 Task: Find a guest house in Zaghouan, Tunisia, for one guest from August 15 to August 20, with a price range of ₹5000 to ₹10000, and enable self check-in.
Action: Mouse moved to (490, 123)
Screenshot: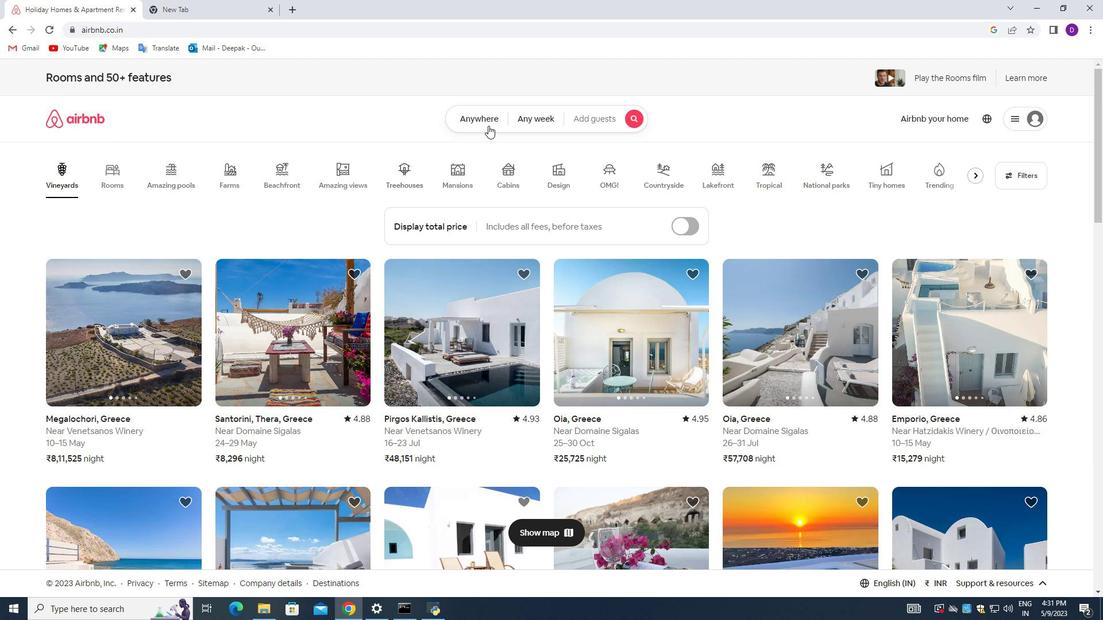 
Action: Mouse pressed left at (490, 123)
Screenshot: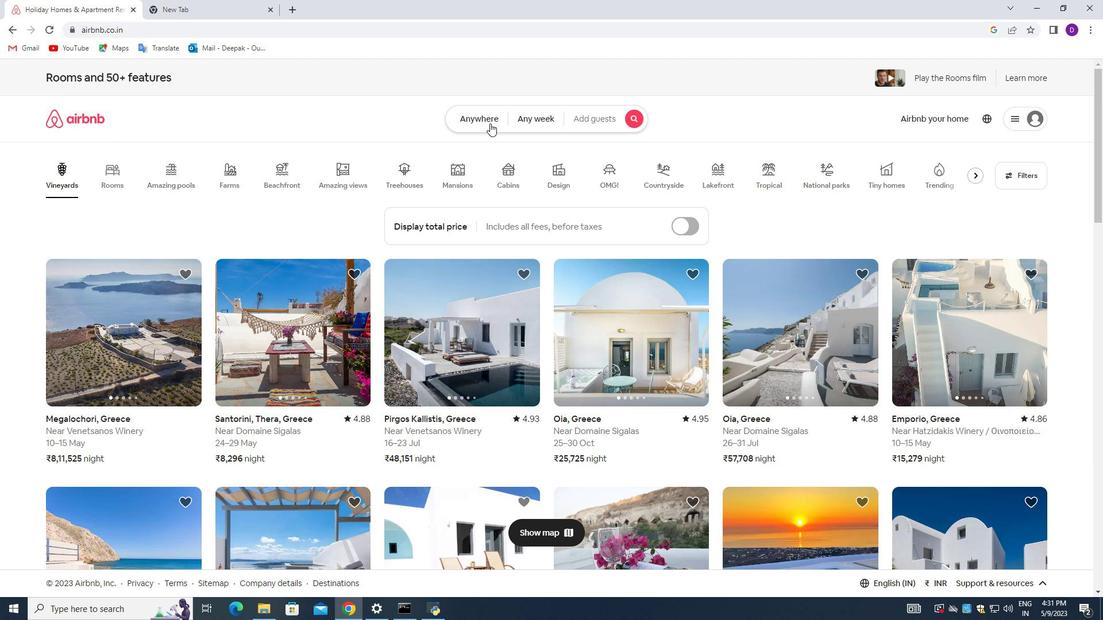 
Action: Mouse moved to (363, 167)
Screenshot: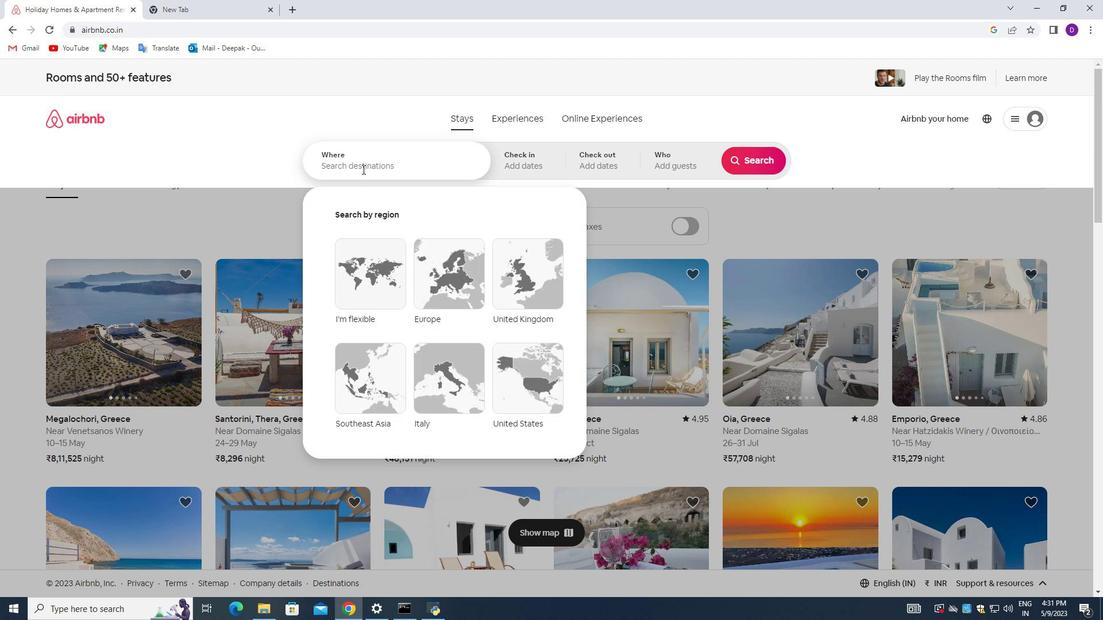 
Action: Mouse pressed left at (363, 167)
Screenshot: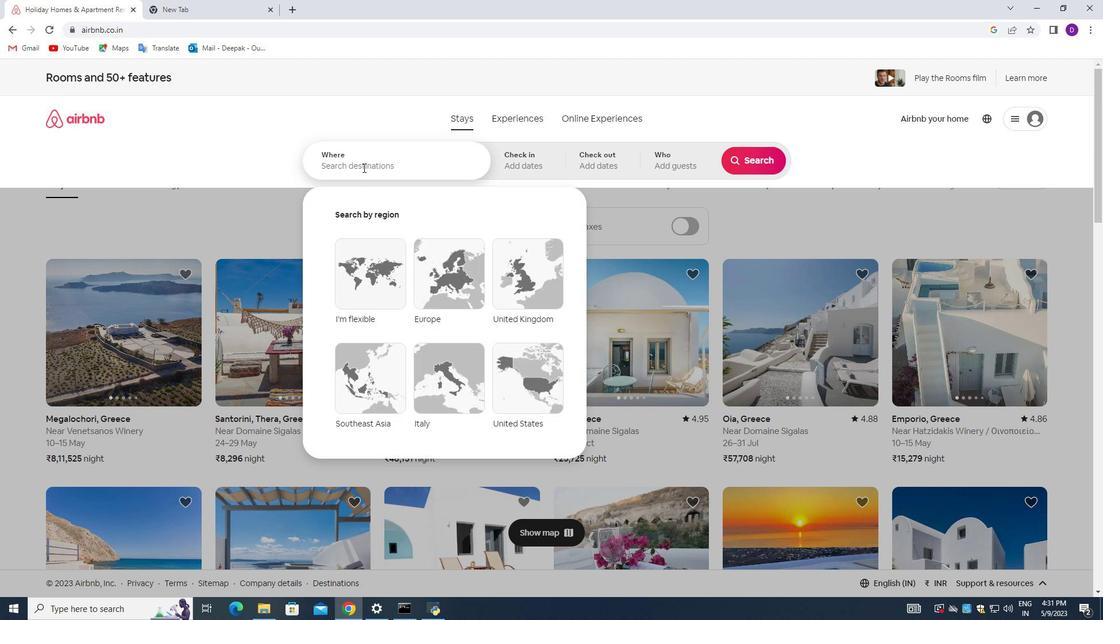 
Action: Key pressed <Key.shift>Zaghouan,<Key.shift>Tunisia<Key.enter>
Screenshot: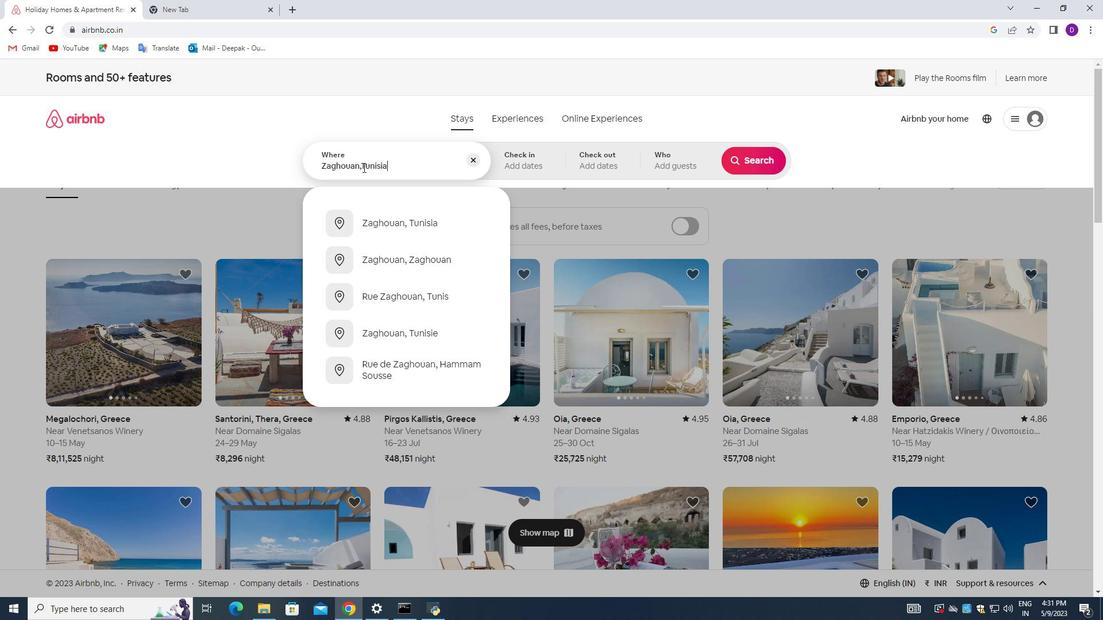 
Action: Mouse moved to (749, 251)
Screenshot: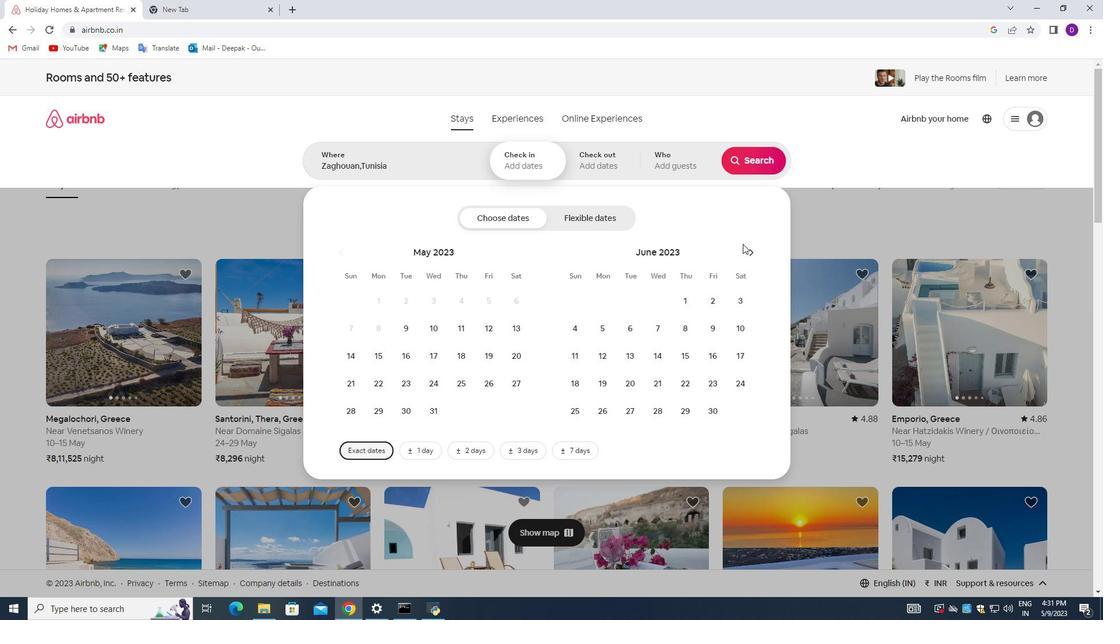 
Action: Mouse pressed left at (749, 251)
Screenshot: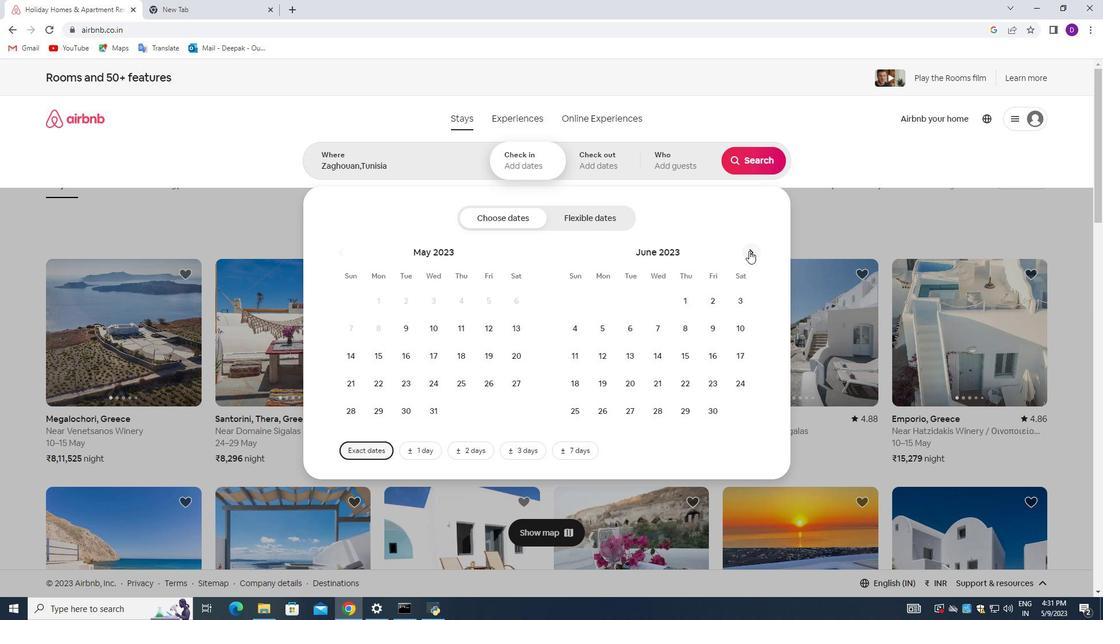 
Action: Mouse pressed left at (749, 251)
Screenshot: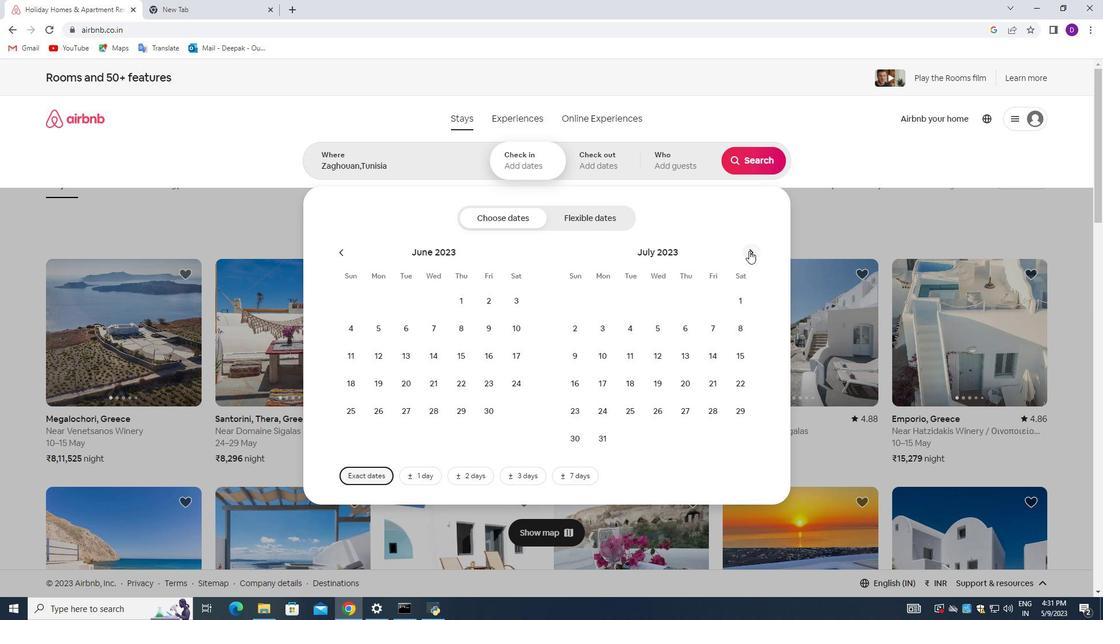 
Action: Mouse moved to (628, 364)
Screenshot: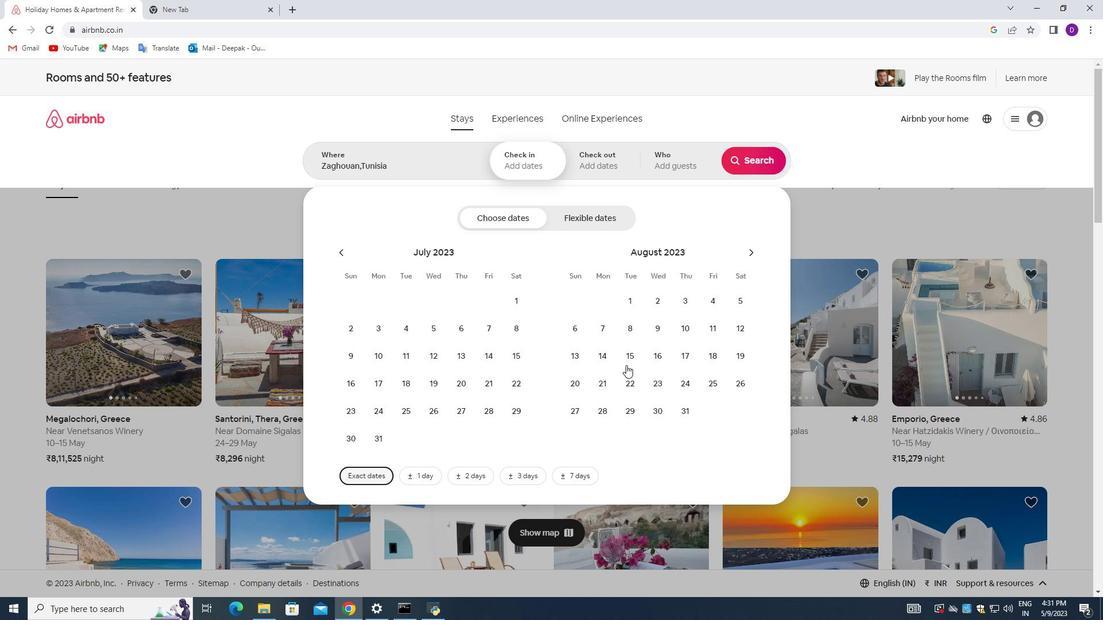 
Action: Mouse pressed left at (628, 364)
Screenshot: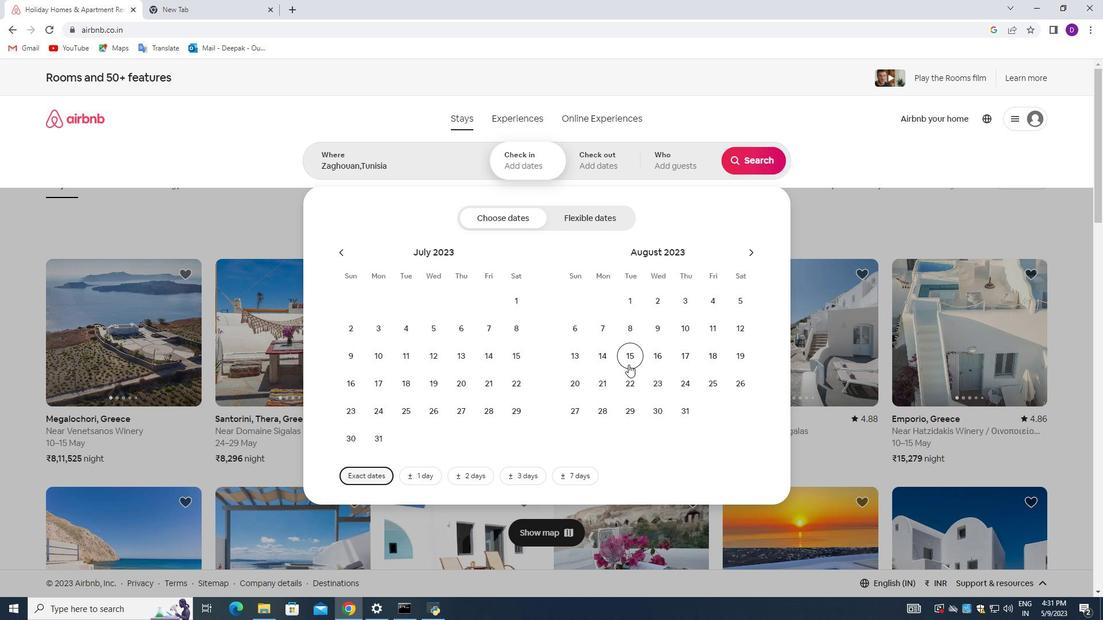 
Action: Mouse moved to (567, 383)
Screenshot: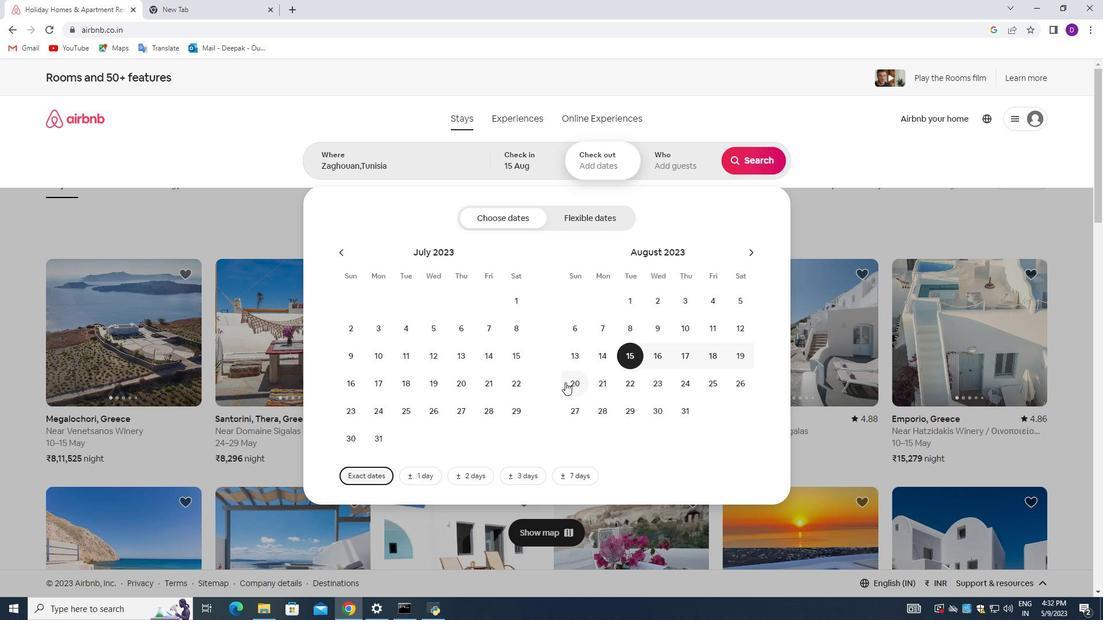 
Action: Mouse pressed left at (567, 383)
Screenshot: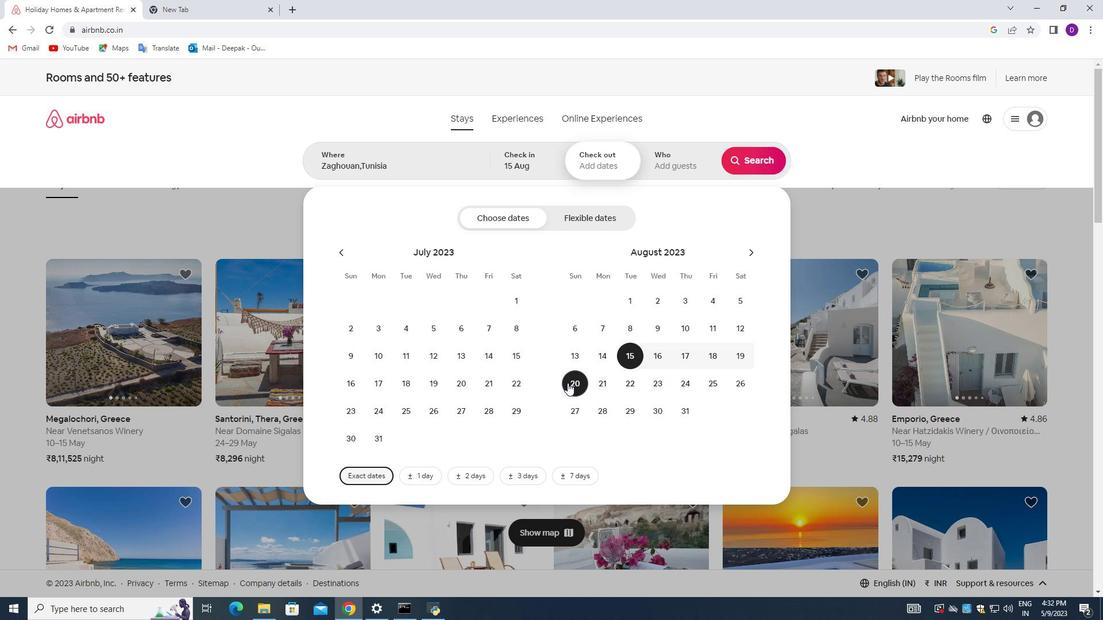 
Action: Mouse moved to (660, 167)
Screenshot: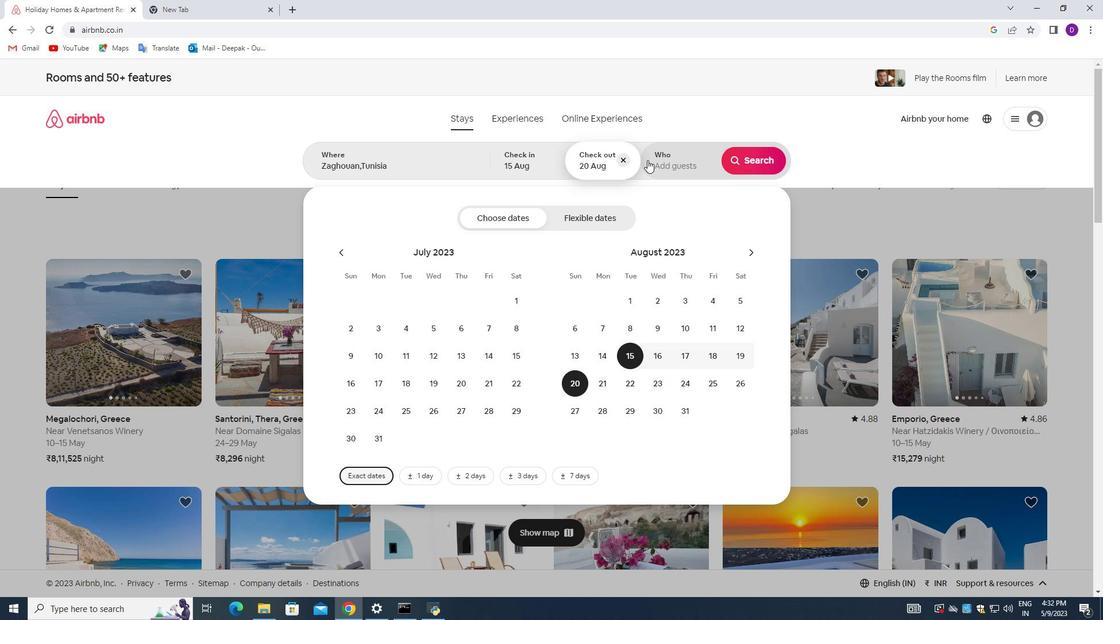 
Action: Mouse pressed left at (660, 167)
Screenshot: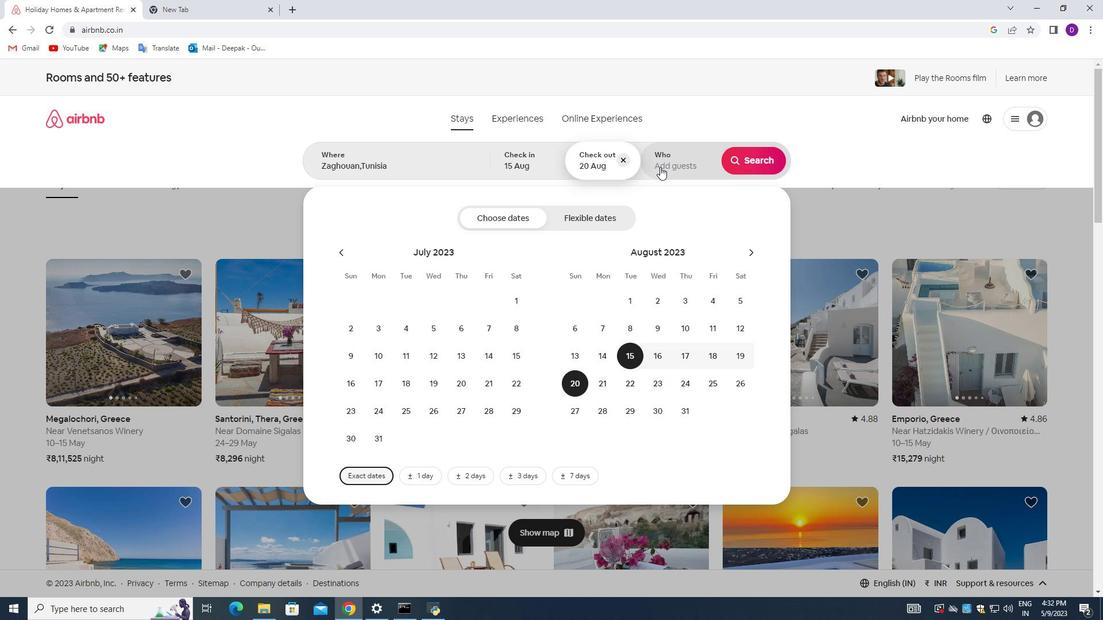 
Action: Mouse moved to (755, 229)
Screenshot: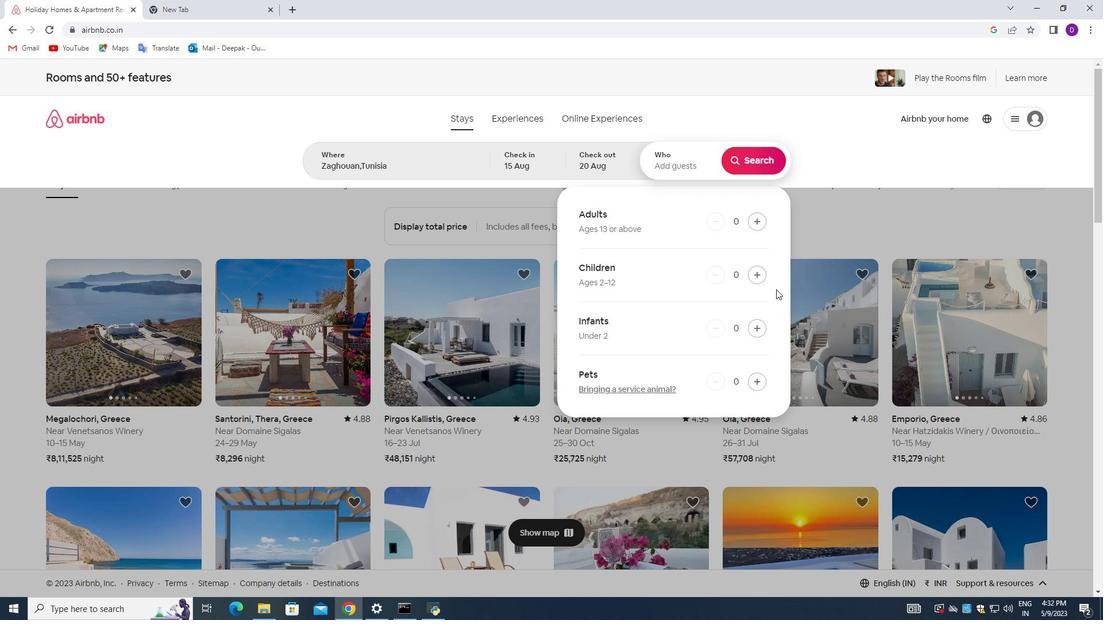 
Action: Mouse pressed left at (755, 229)
Screenshot: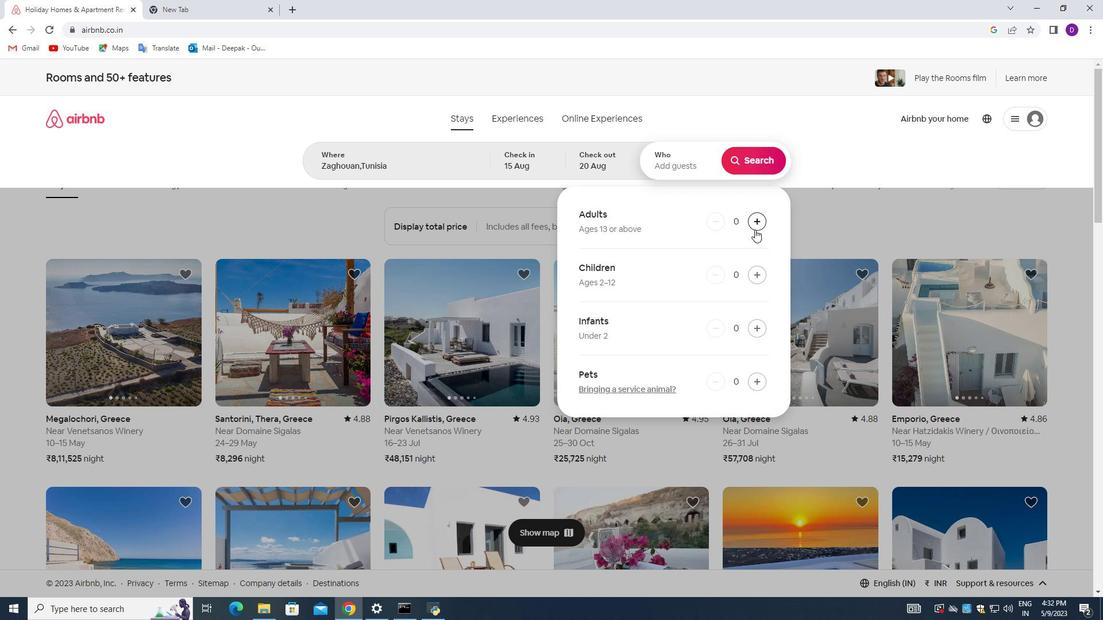 
Action: Mouse moved to (763, 155)
Screenshot: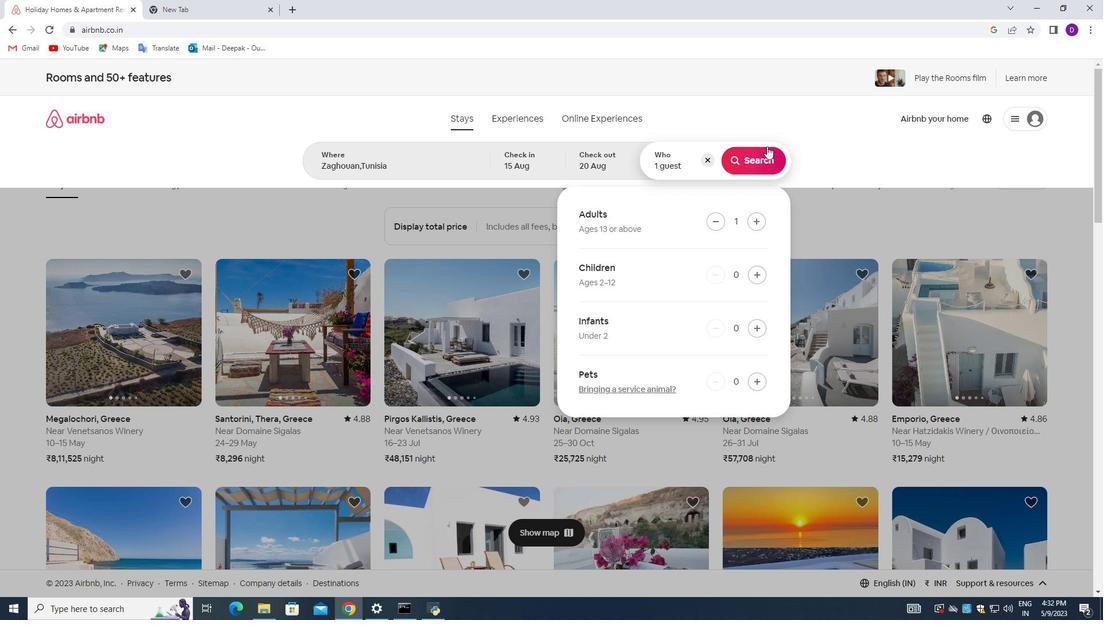 
Action: Mouse pressed left at (763, 155)
Screenshot: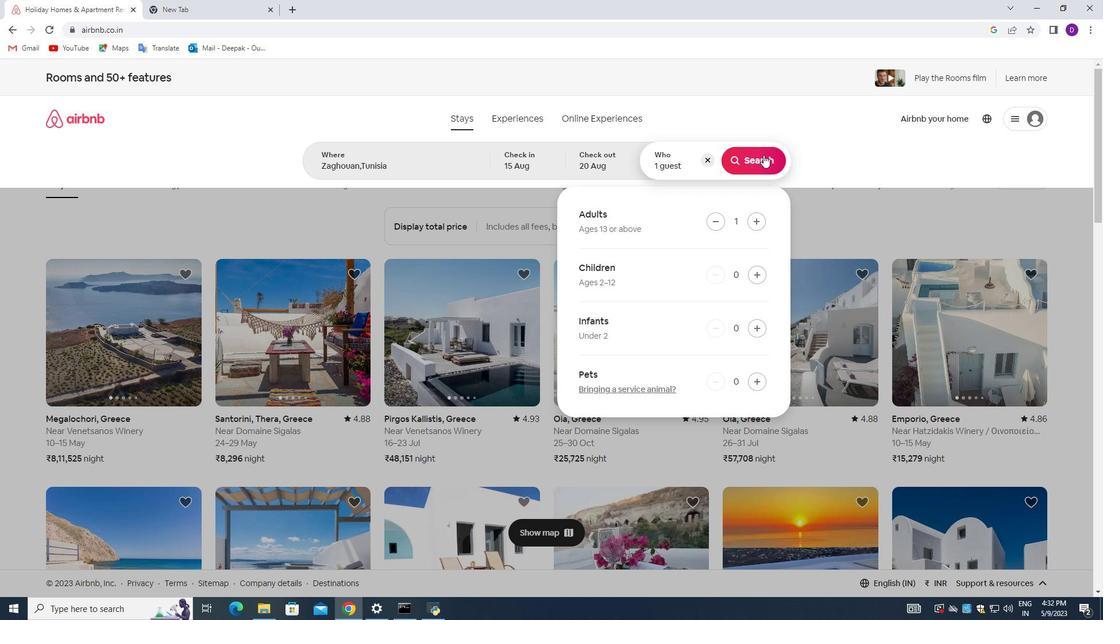 
Action: Mouse moved to (1051, 131)
Screenshot: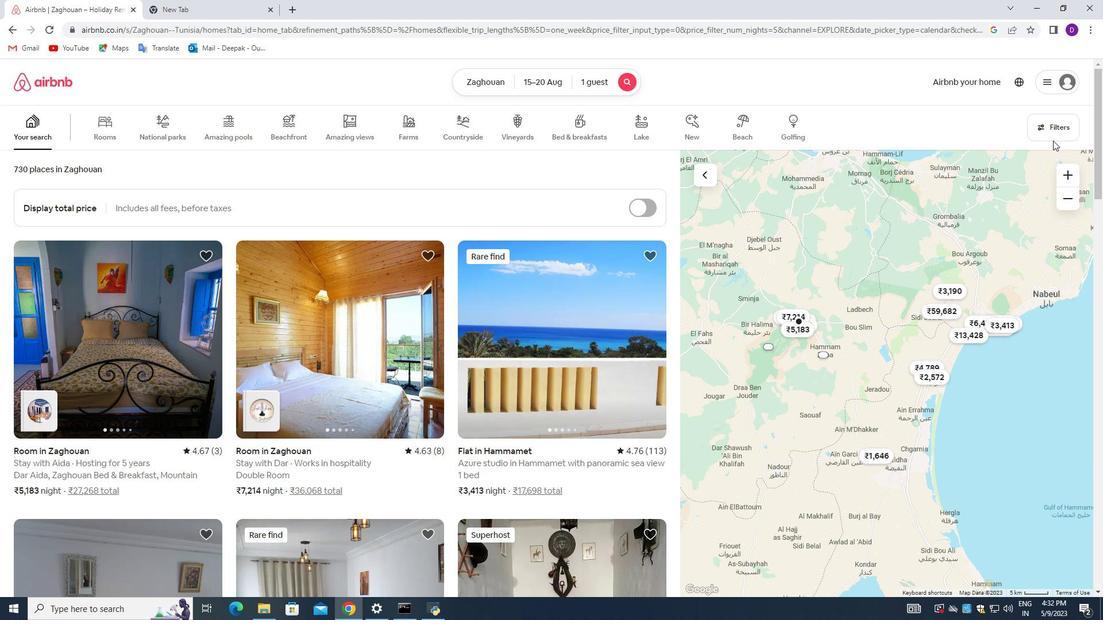 
Action: Mouse pressed left at (1051, 131)
Screenshot: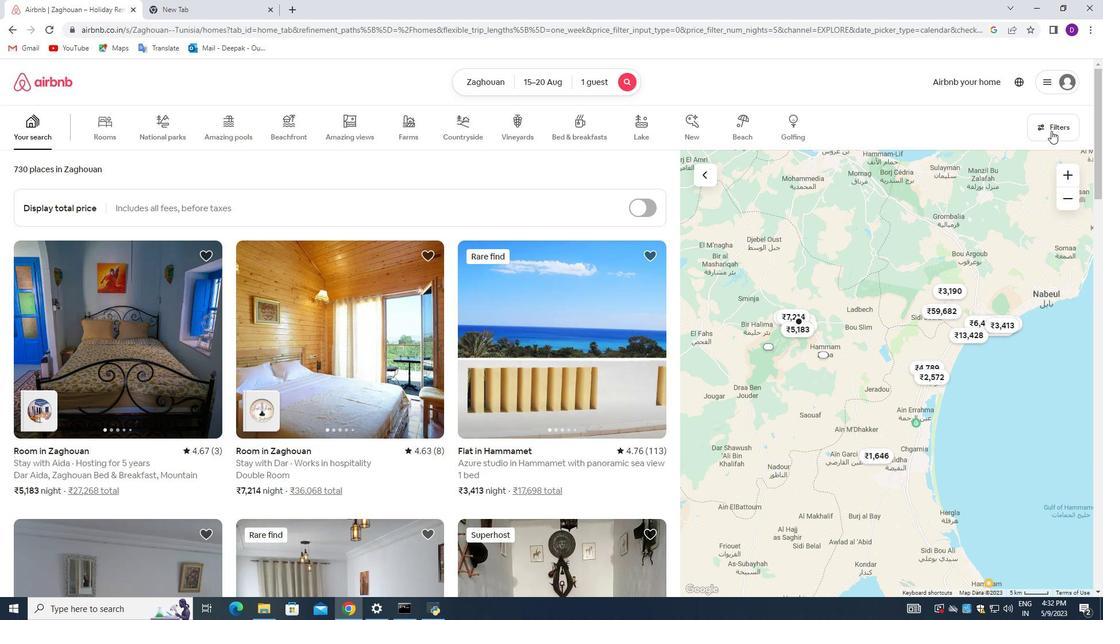 
Action: Mouse moved to (430, 409)
Screenshot: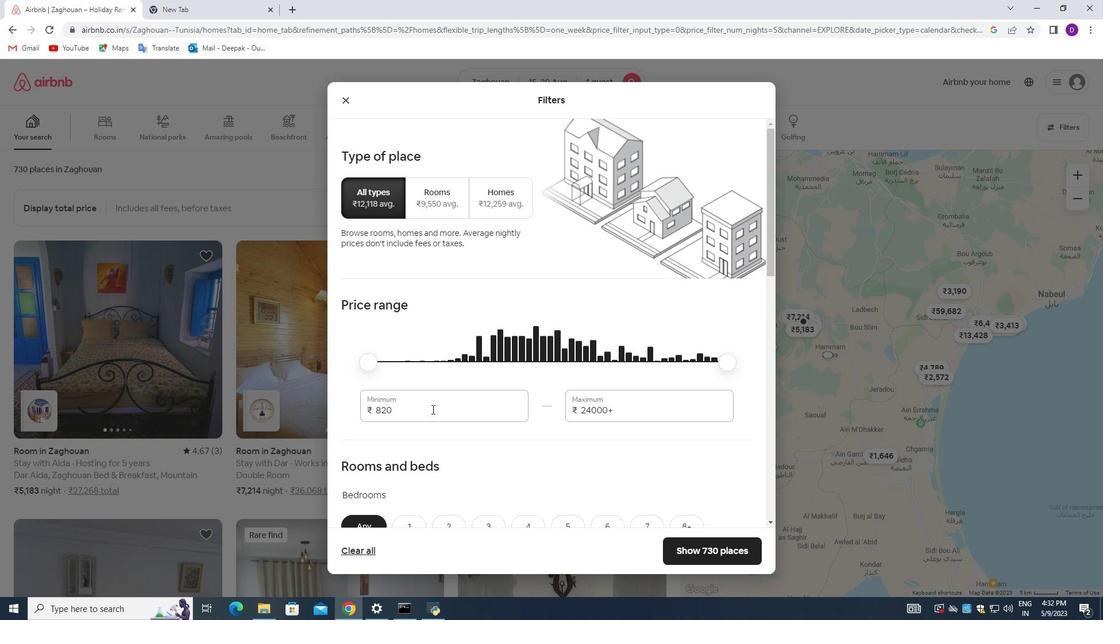 
Action: Mouse pressed left at (430, 409)
Screenshot: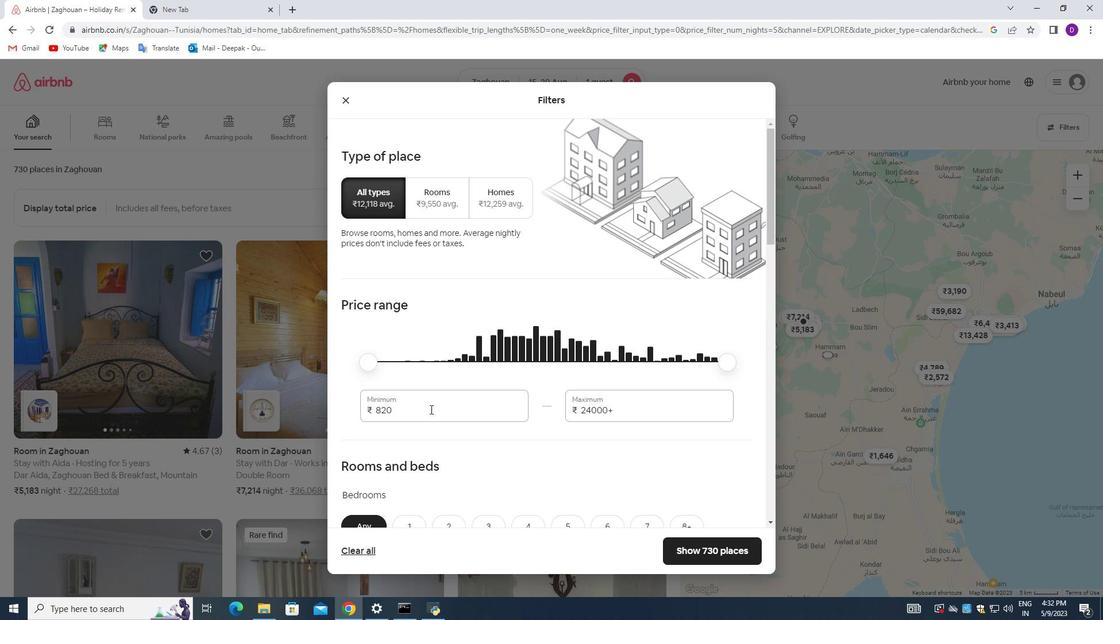 
Action: Mouse pressed left at (430, 409)
Screenshot: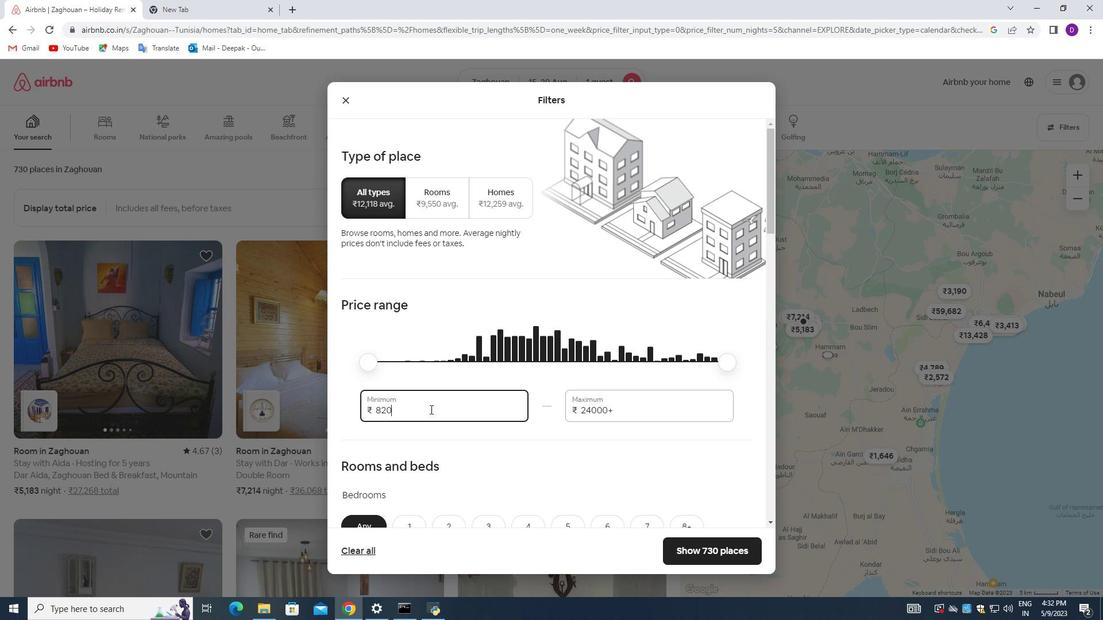 
Action: Key pressed <Key.backspace>5000<Key.tab>10000
Screenshot: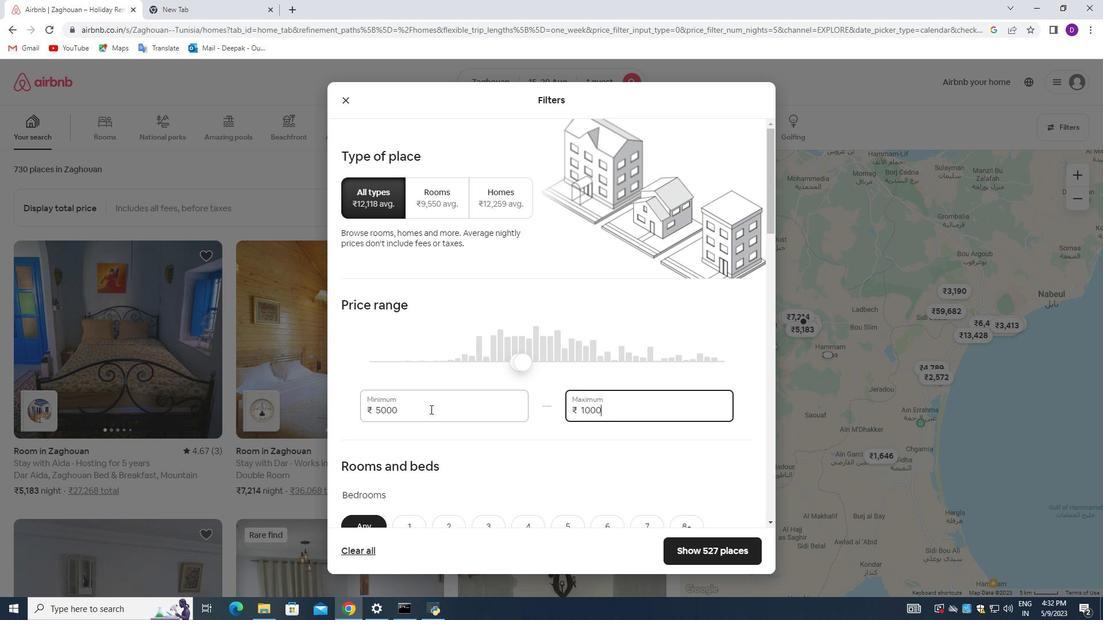 
Action: Mouse moved to (428, 441)
Screenshot: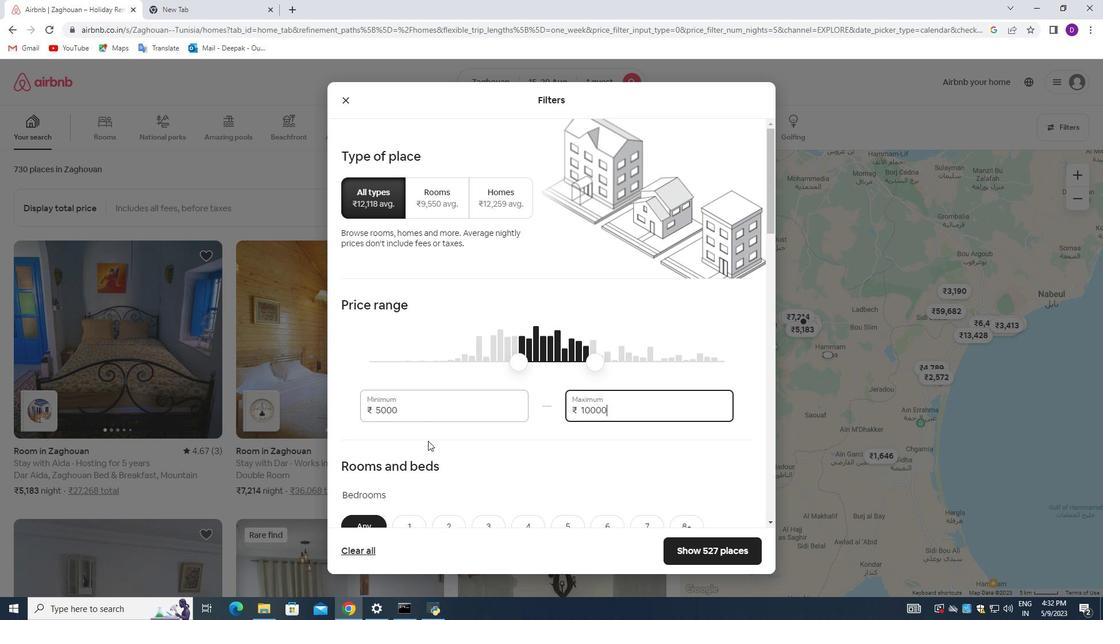 
Action: Mouse scrolled (428, 440) with delta (0, 0)
Screenshot: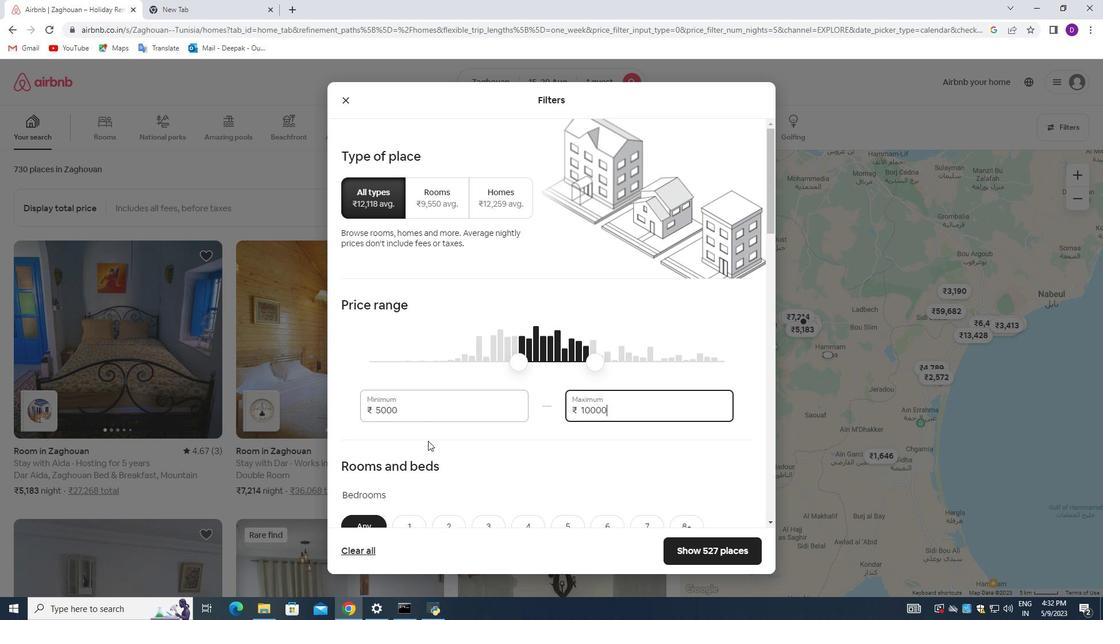 
Action: Mouse scrolled (428, 440) with delta (0, 0)
Screenshot: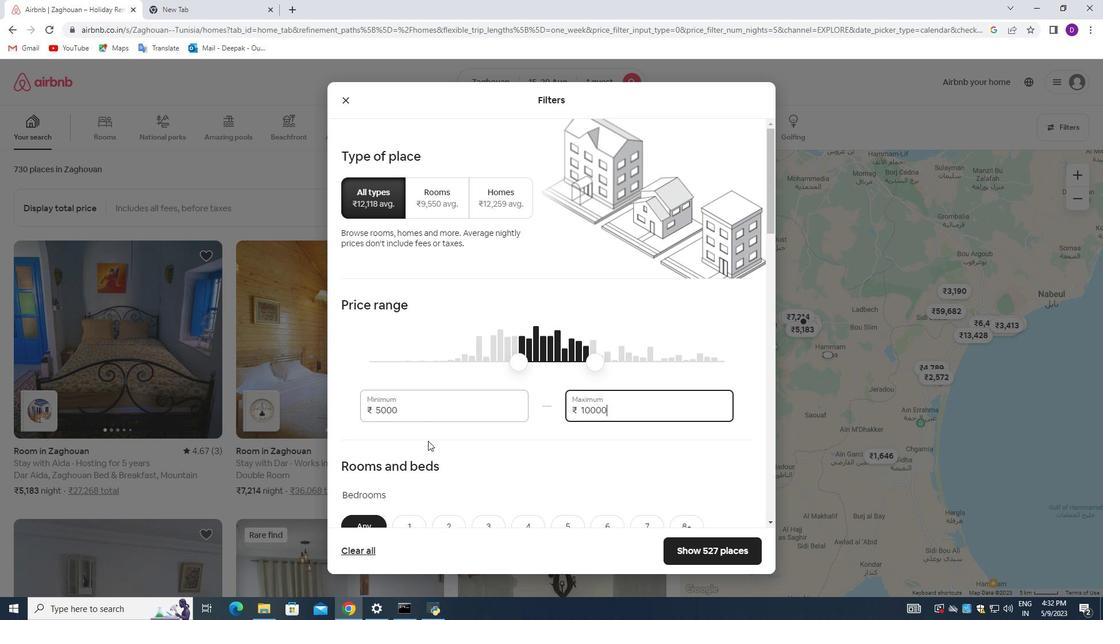 
Action: Mouse scrolled (428, 440) with delta (0, 0)
Screenshot: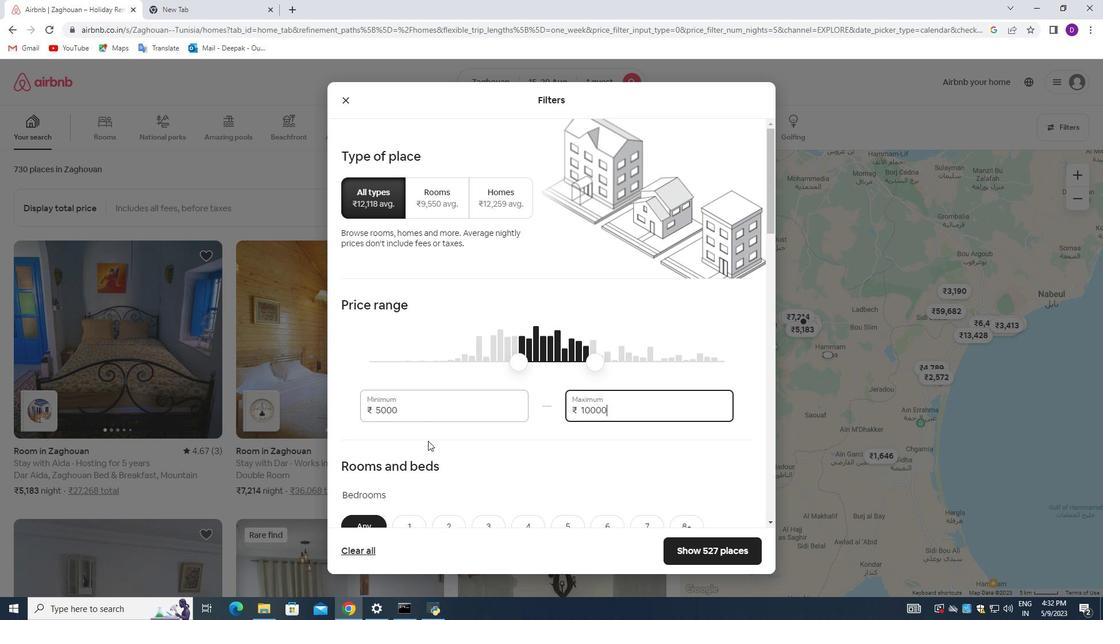 
Action: Mouse moved to (405, 347)
Screenshot: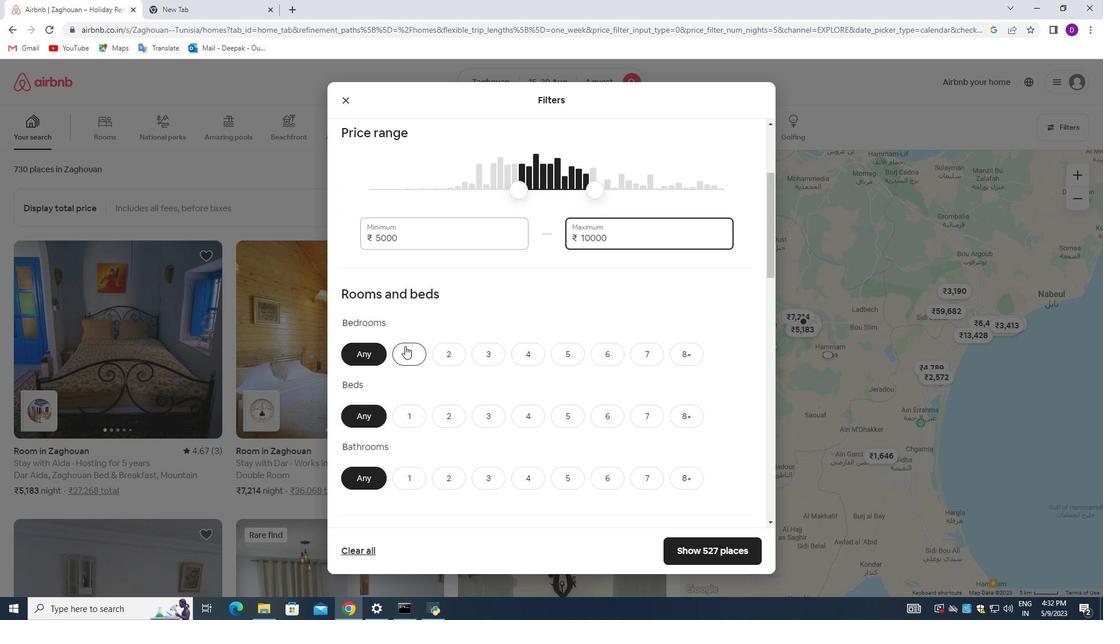 
Action: Mouse pressed left at (405, 347)
Screenshot: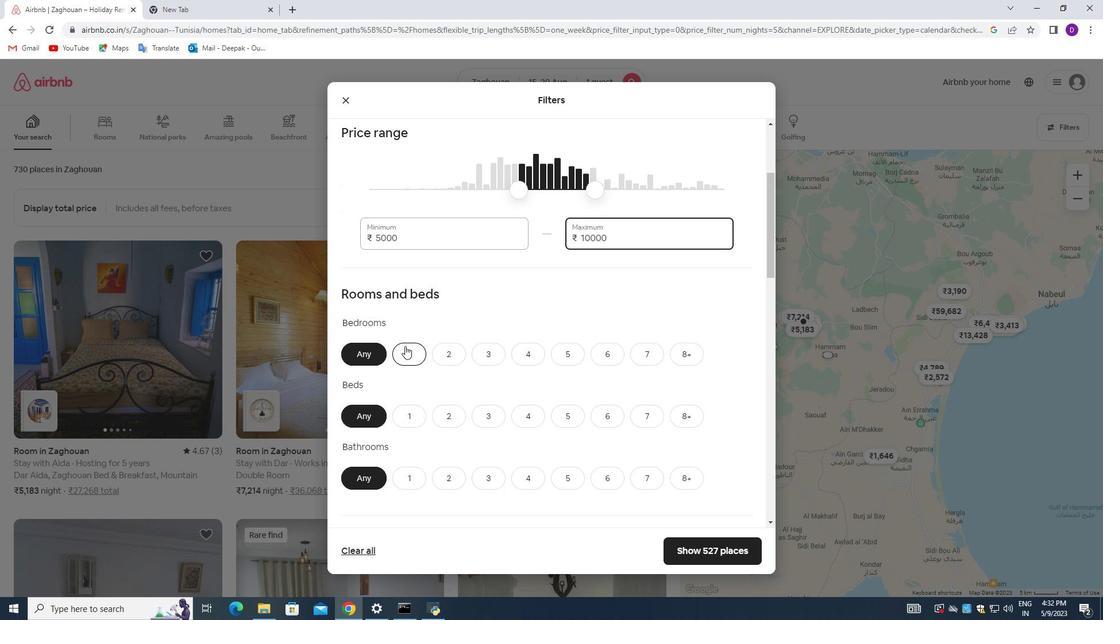 
Action: Mouse moved to (410, 421)
Screenshot: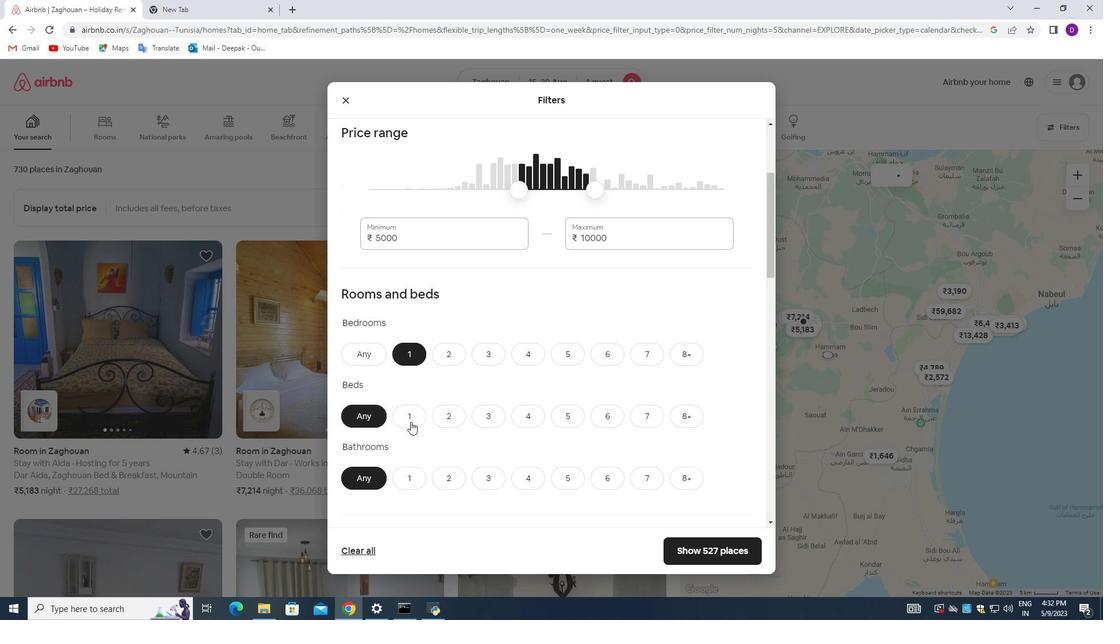 
Action: Mouse pressed left at (410, 421)
Screenshot: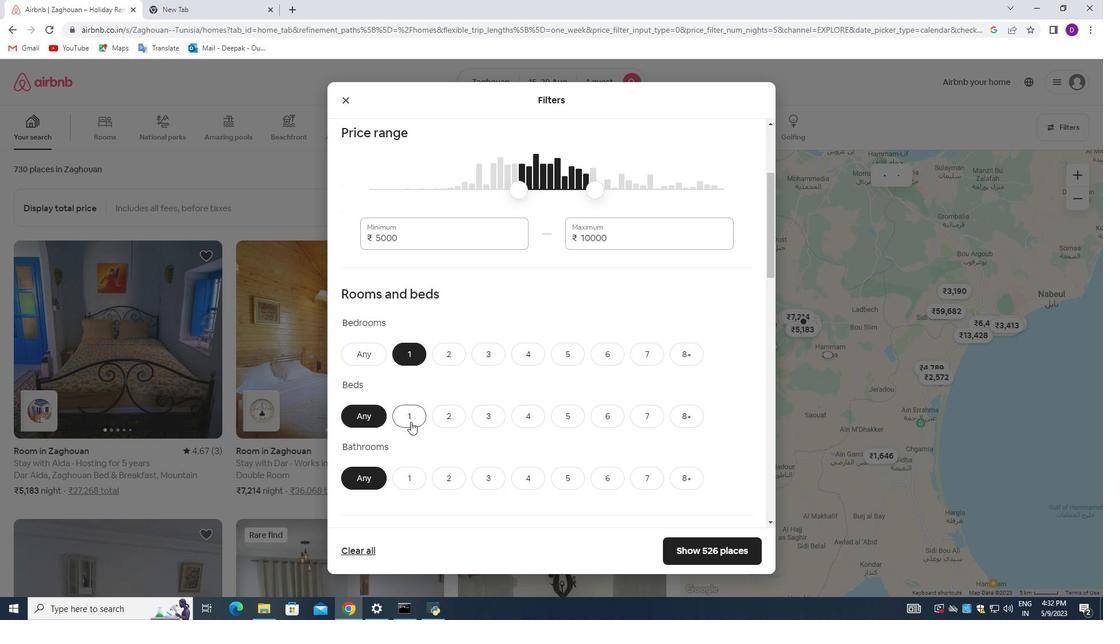
Action: Mouse moved to (409, 476)
Screenshot: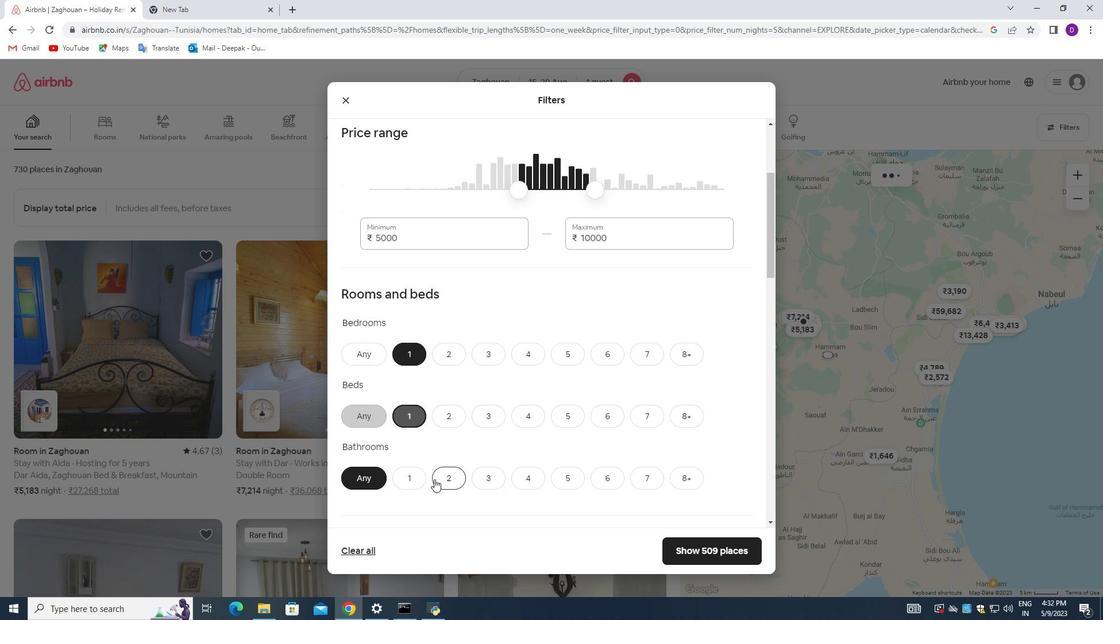 
Action: Mouse pressed left at (409, 476)
Screenshot: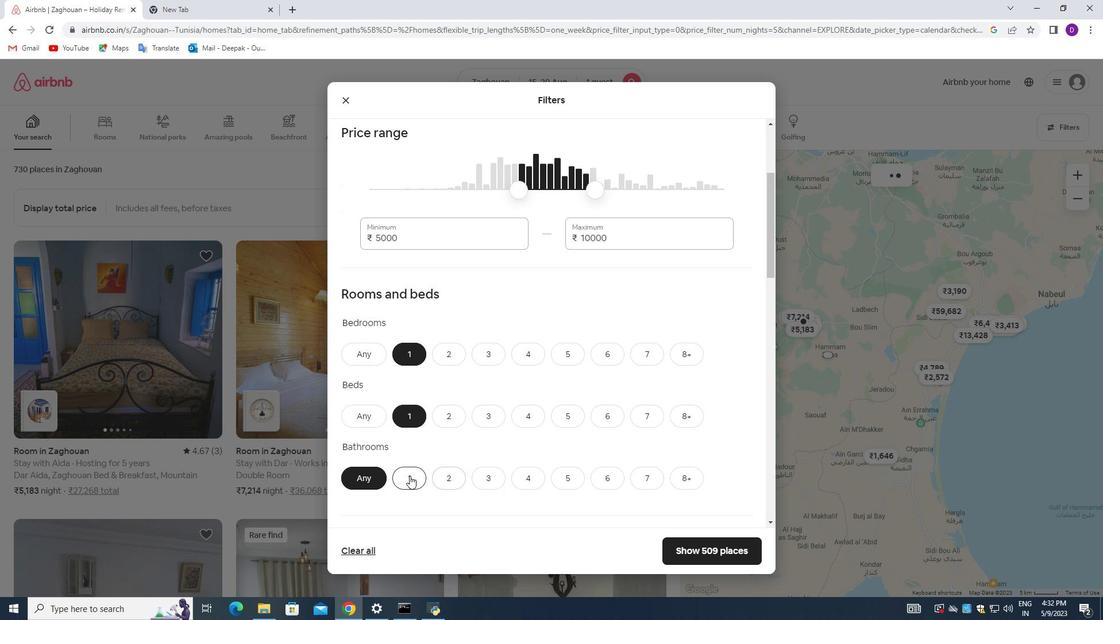 
Action: Mouse moved to (549, 445)
Screenshot: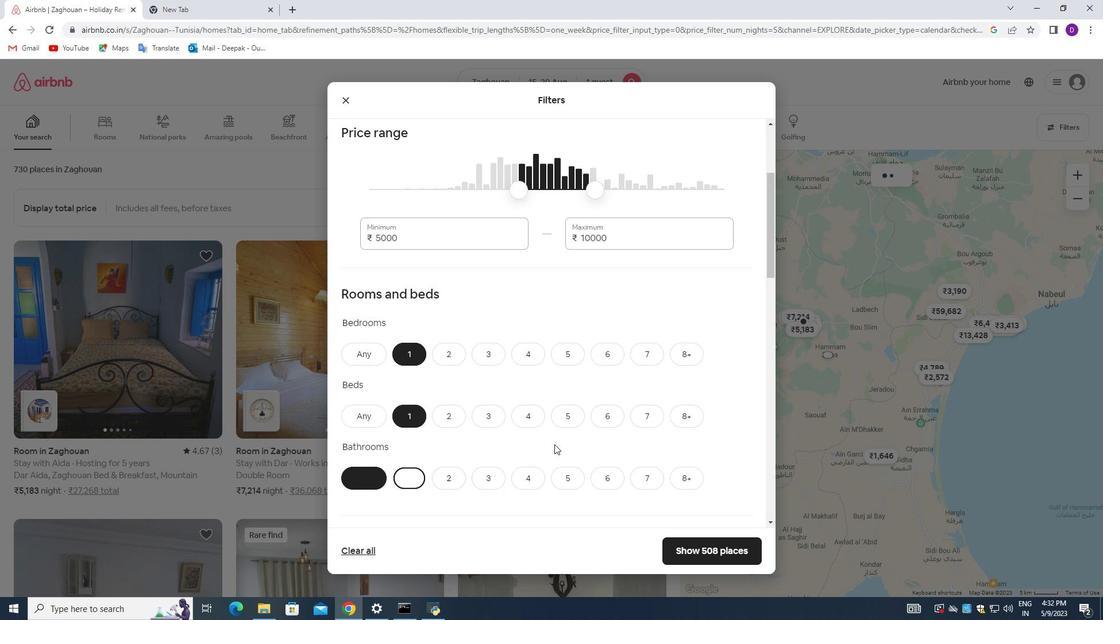 
Action: Mouse scrolled (549, 444) with delta (0, 0)
Screenshot: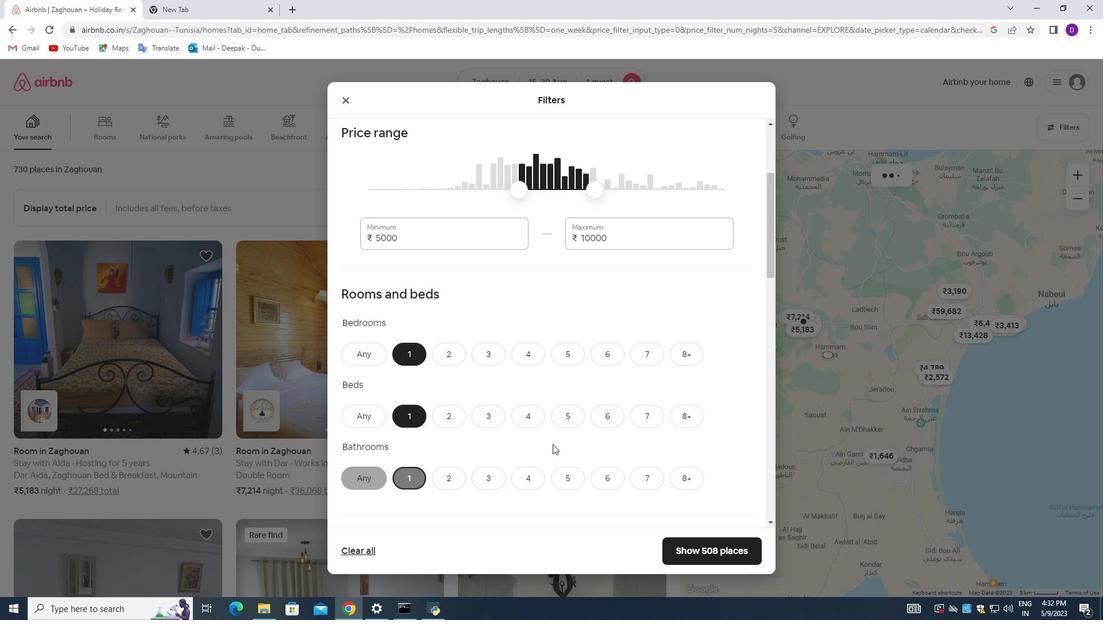 
Action: Mouse scrolled (549, 444) with delta (0, 0)
Screenshot: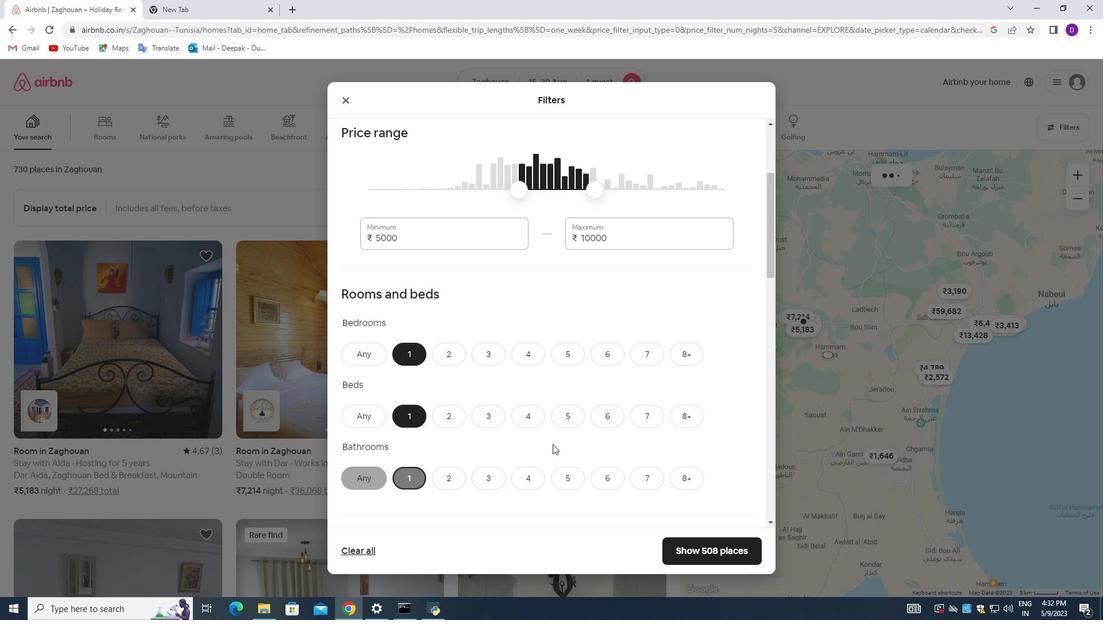 
Action: Mouse moved to (548, 445)
Screenshot: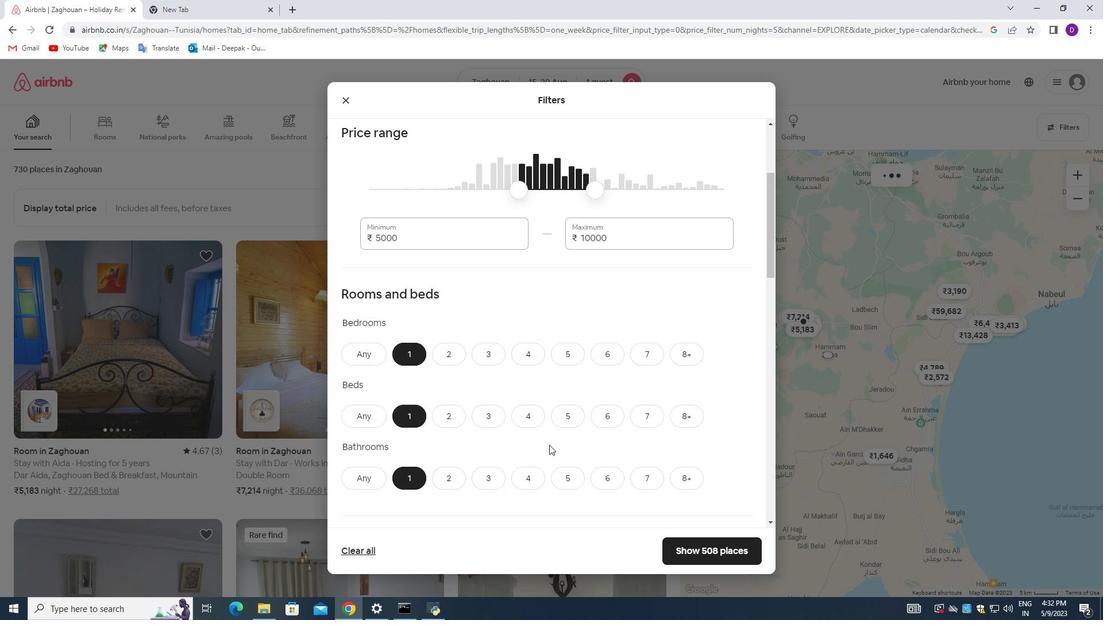 
Action: Mouse scrolled (548, 444) with delta (0, 0)
Screenshot: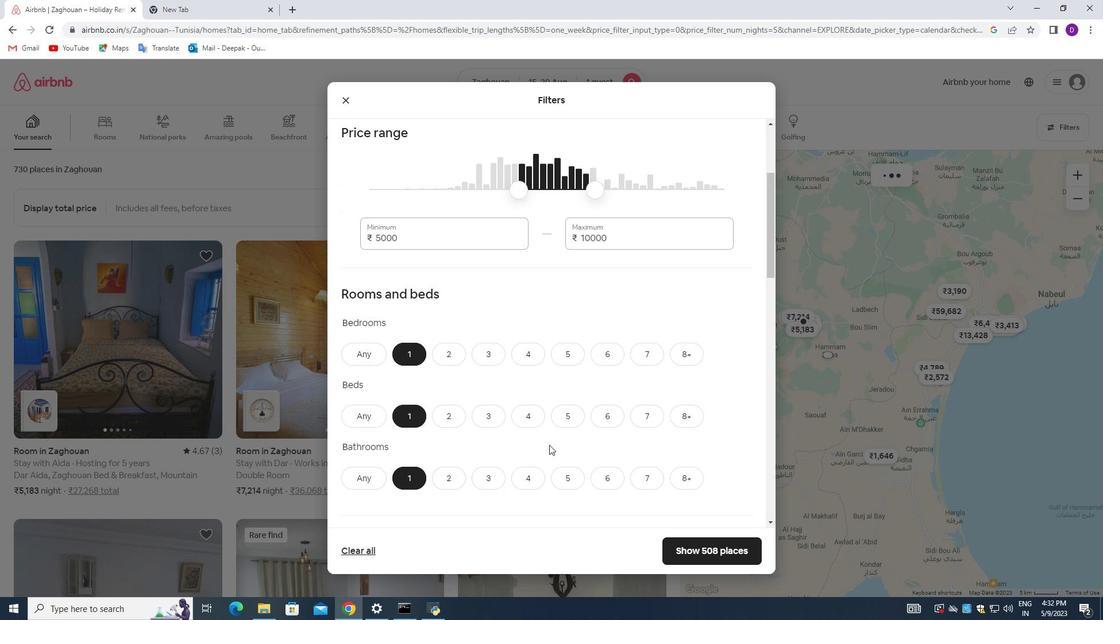 
Action: Mouse moved to (371, 452)
Screenshot: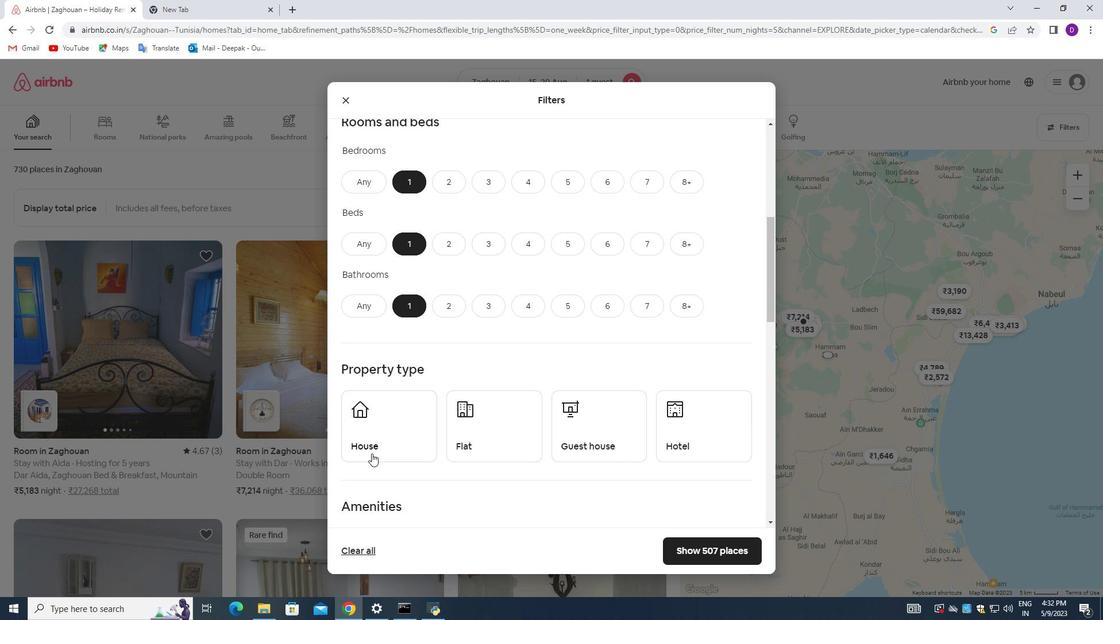 
Action: Mouse pressed left at (371, 452)
Screenshot: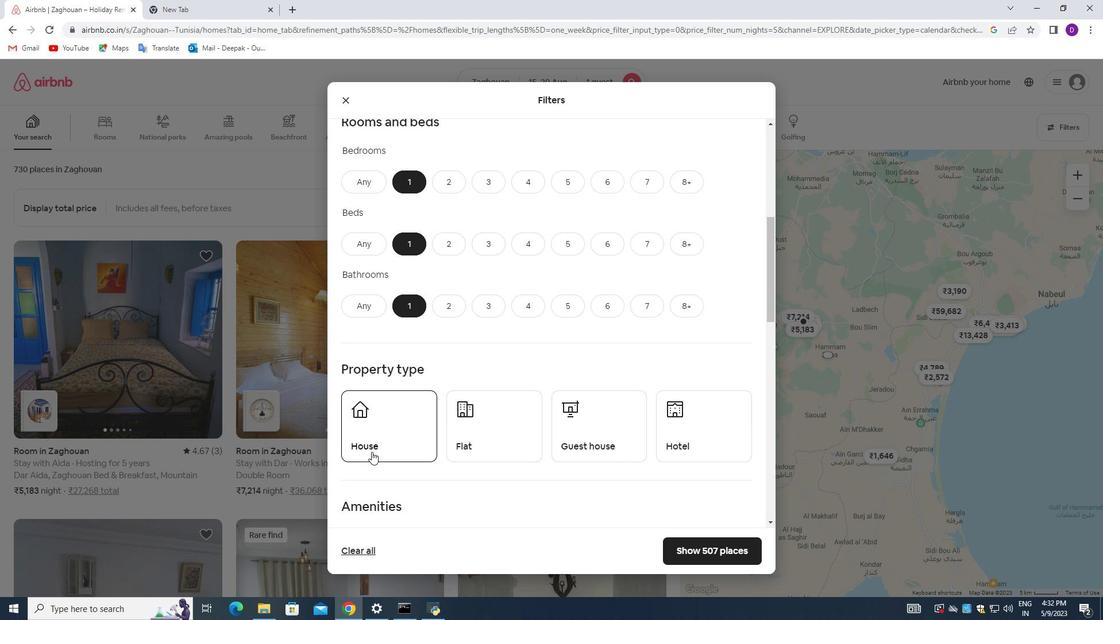 
Action: Mouse moved to (531, 459)
Screenshot: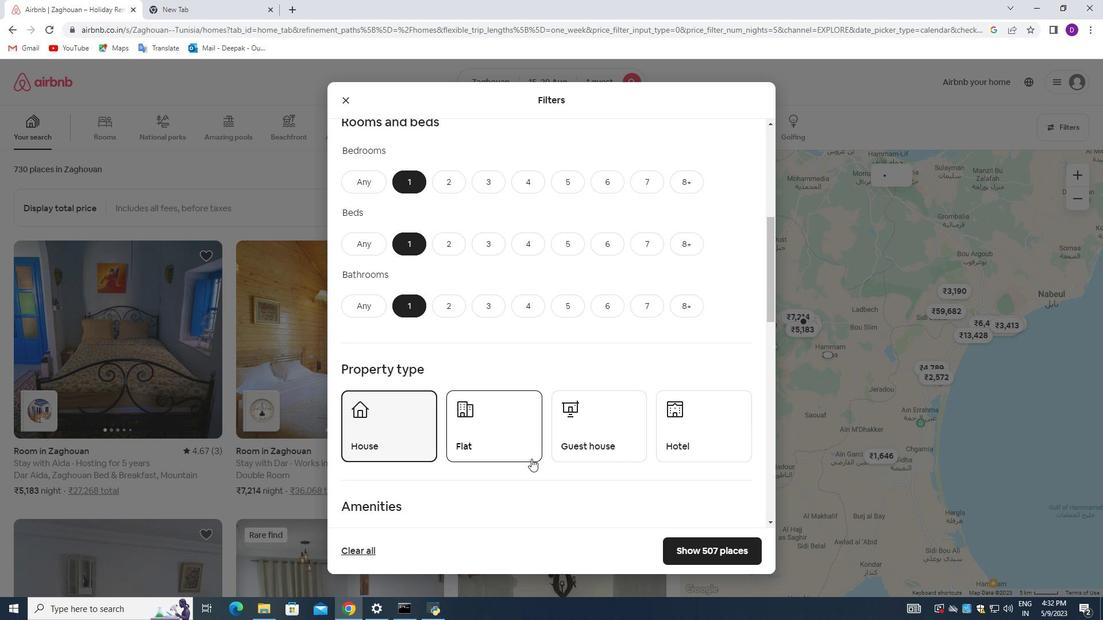 
Action: Mouse pressed left at (531, 459)
Screenshot: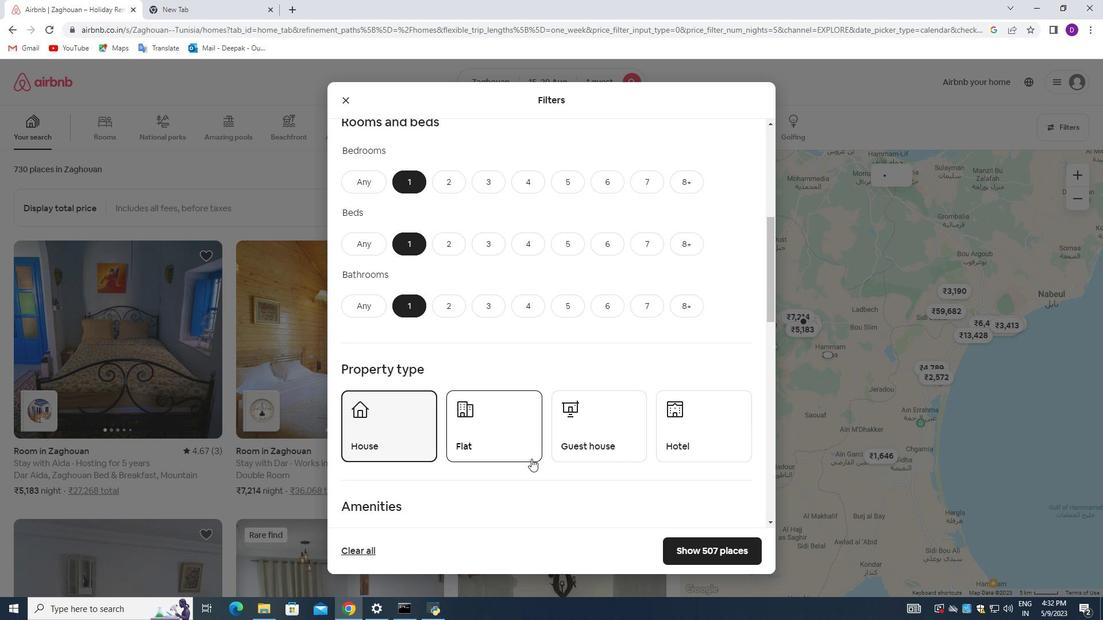
Action: Mouse moved to (607, 447)
Screenshot: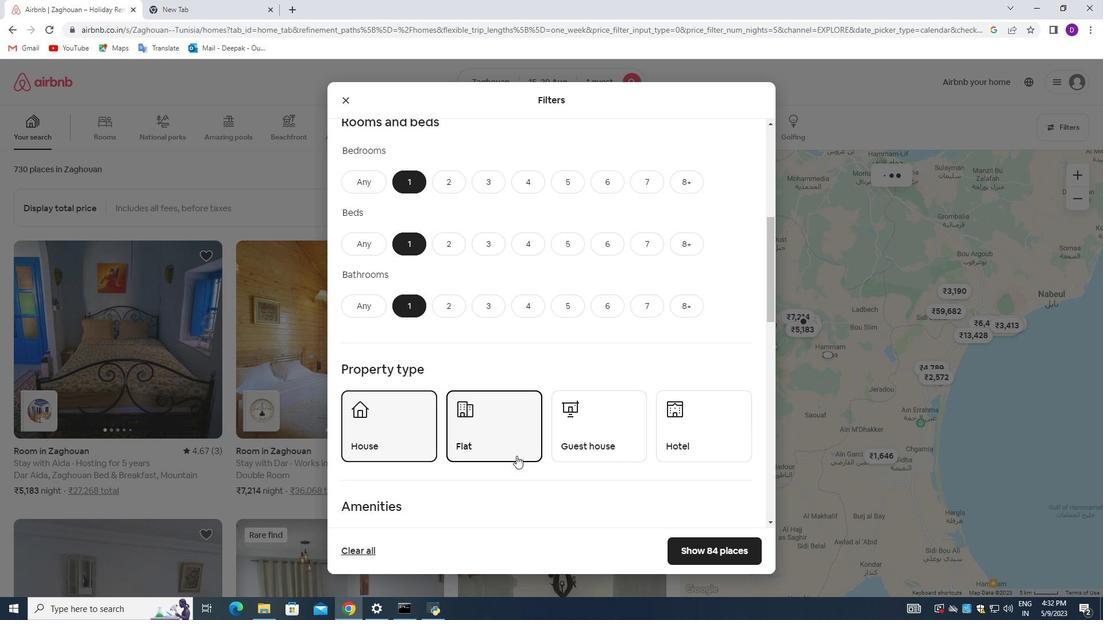
Action: Mouse pressed left at (607, 447)
Screenshot: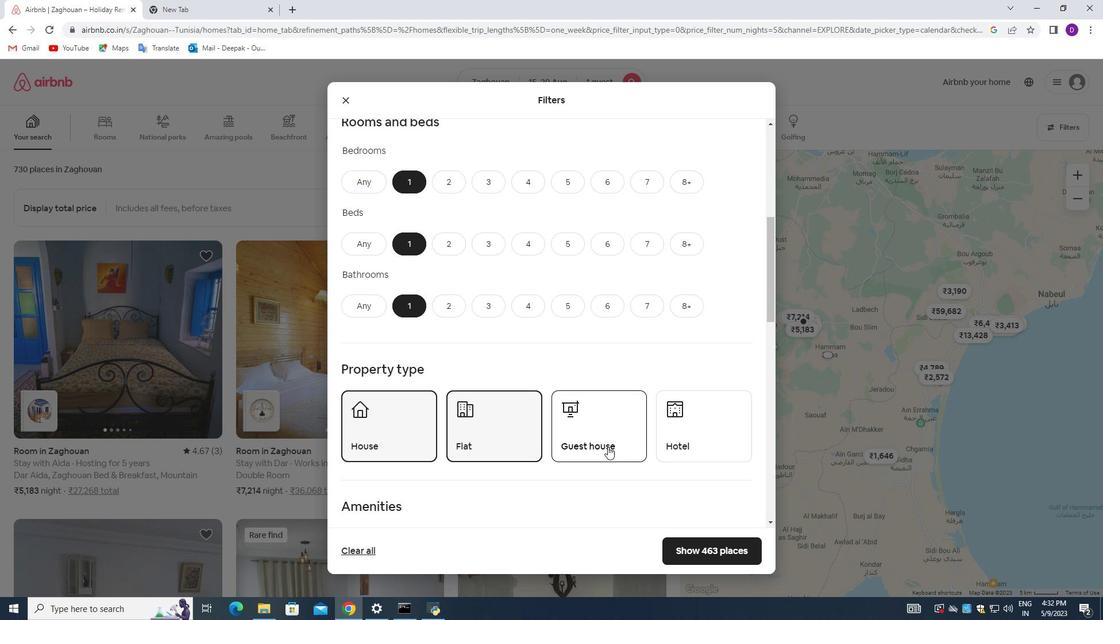 
Action: Mouse moved to (684, 429)
Screenshot: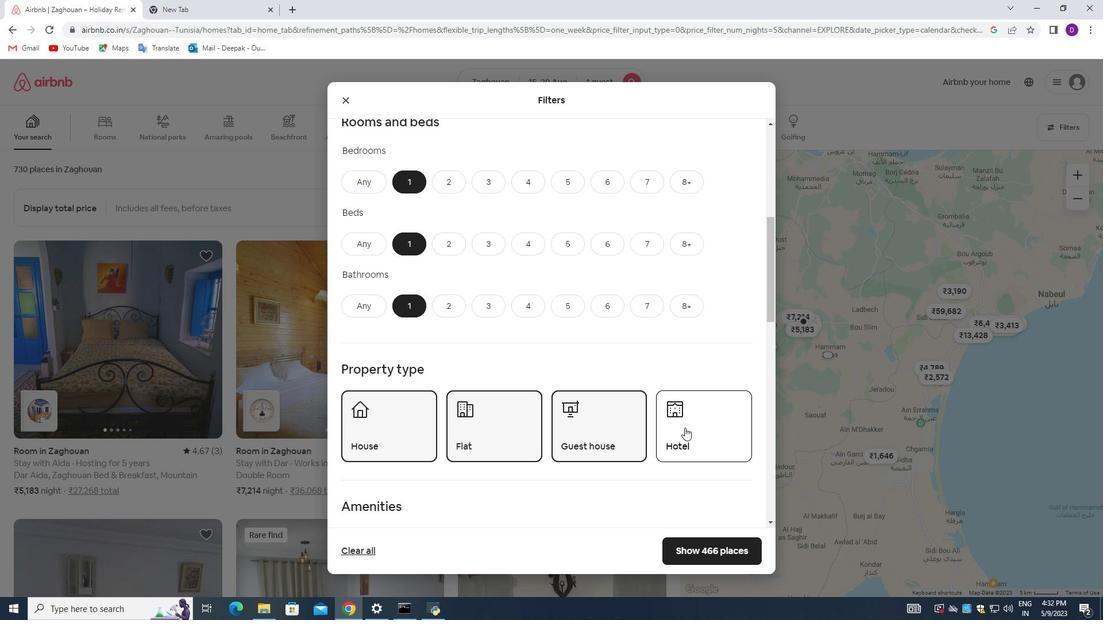 
Action: Mouse pressed left at (684, 429)
Screenshot: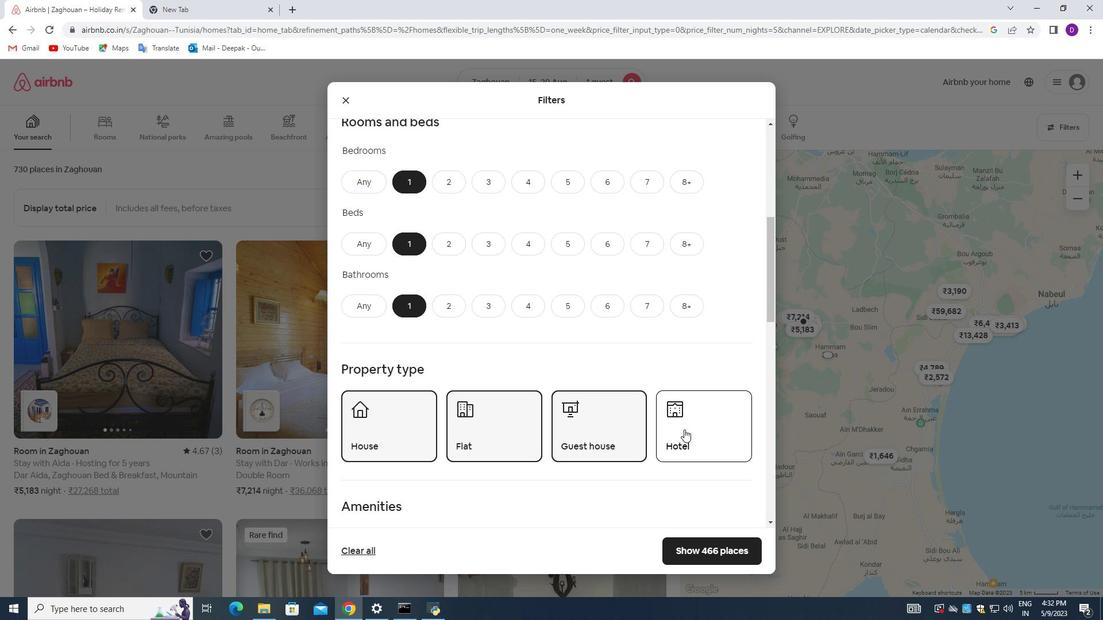 
Action: Mouse moved to (682, 444)
Screenshot: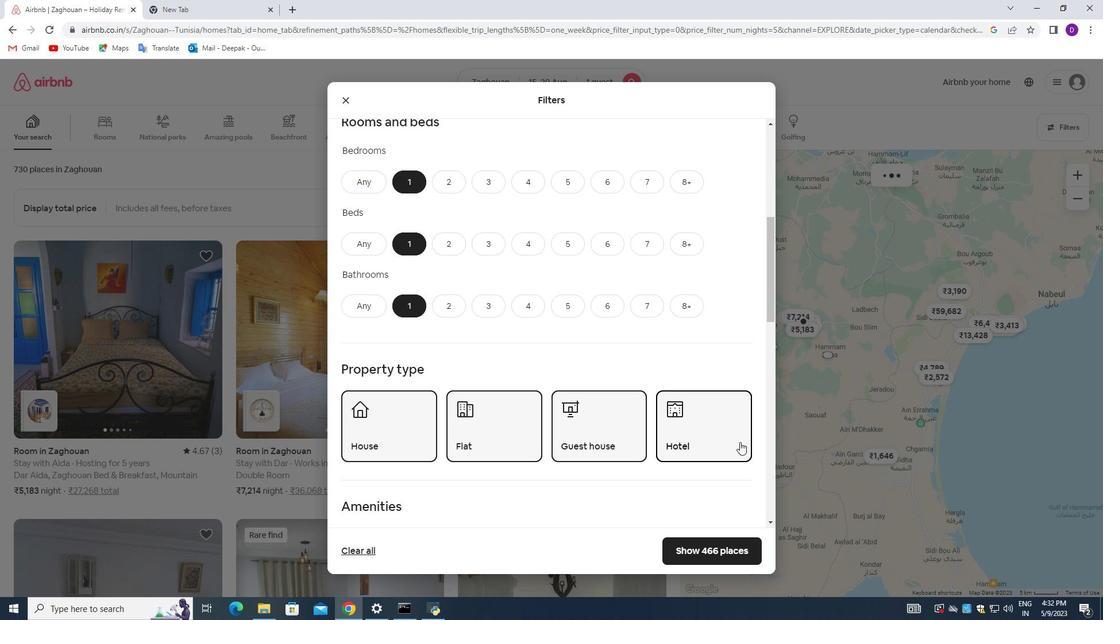 
Action: Mouse scrolled (682, 443) with delta (0, 0)
Screenshot: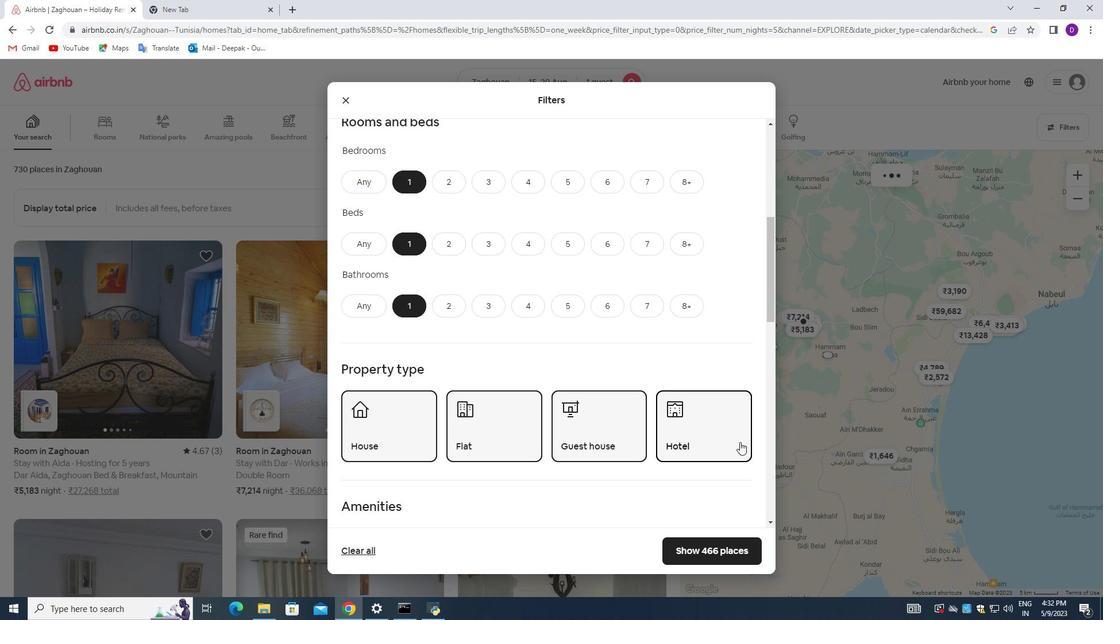 
Action: Mouse moved to (680, 444)
Screenshot: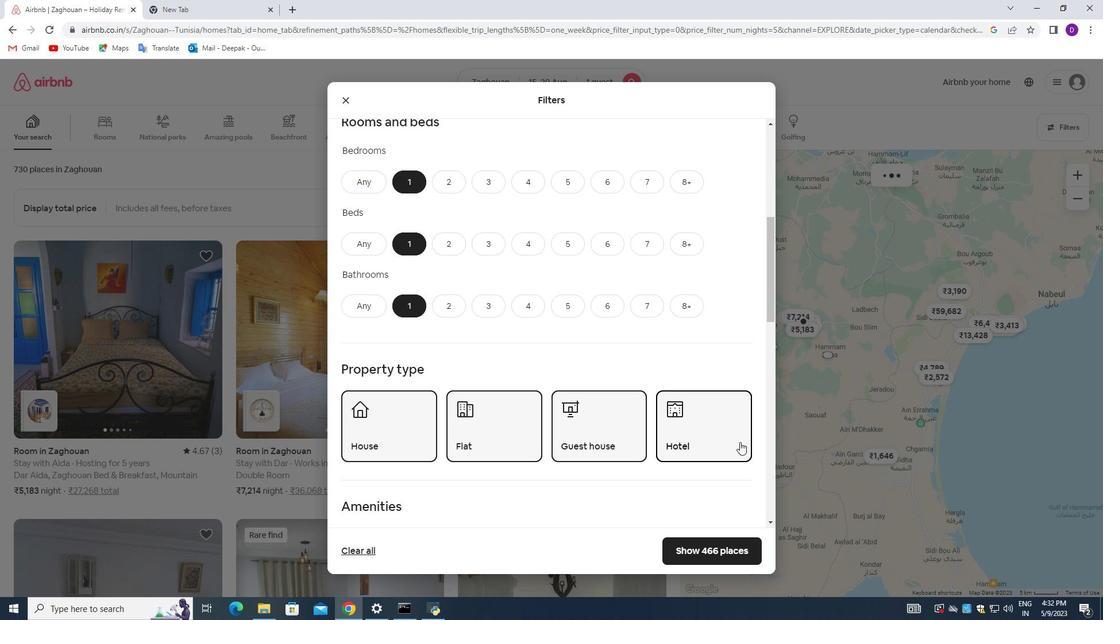 
Action: Mouse scrolled (680, 444) with delta (0, 0)
Screenshot: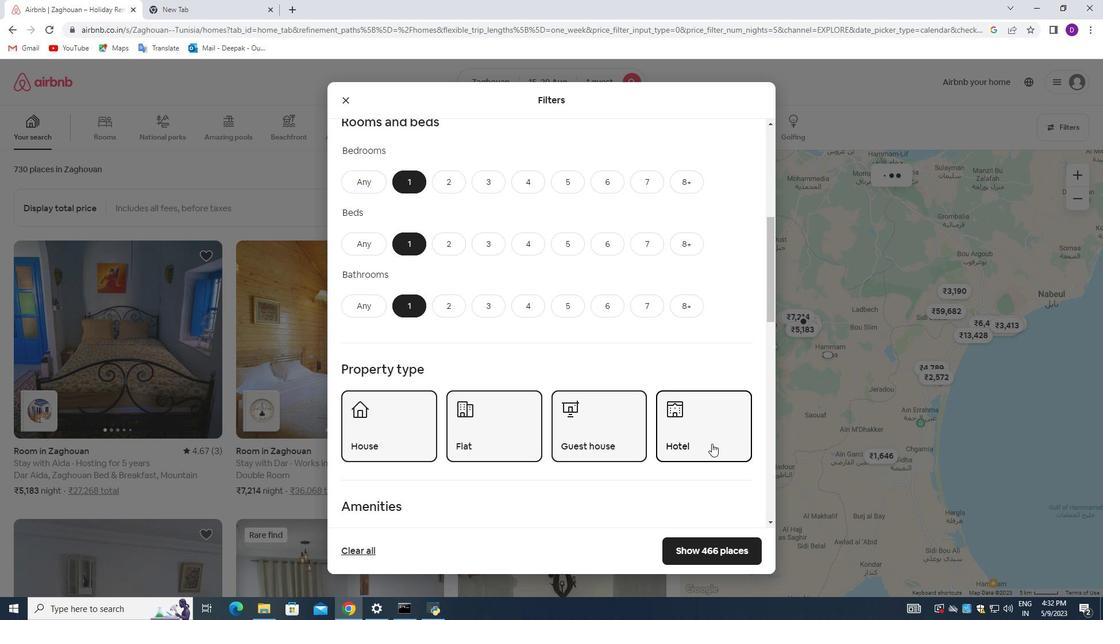 
Action: Mouse moved to (664, 444)
Screenshot: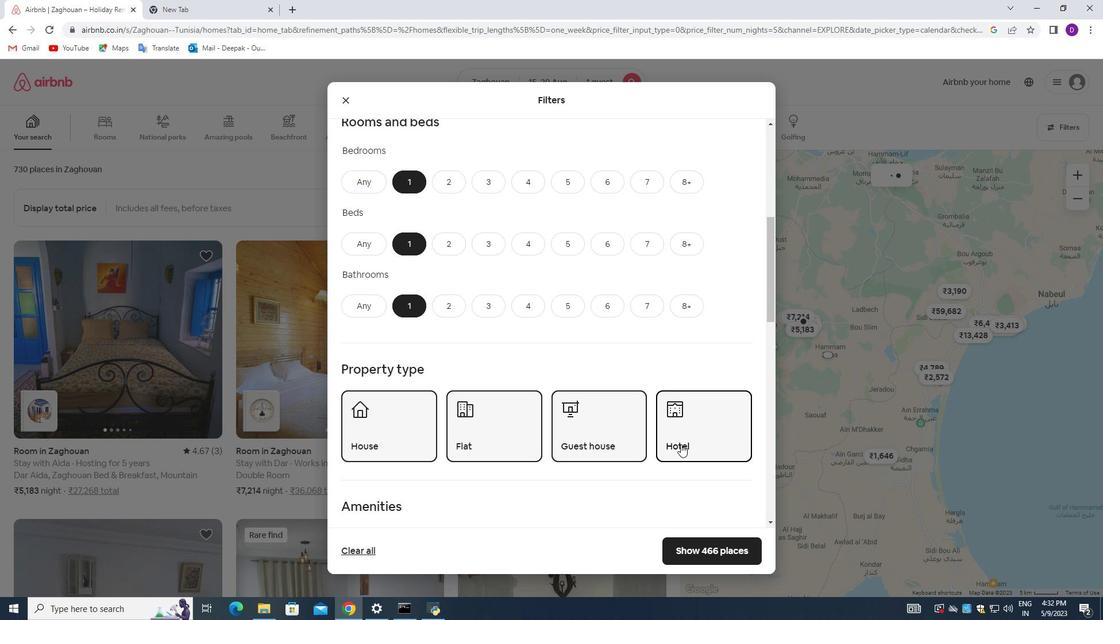 
Action: Mouse scrolled (664, 443) with delta (0, 0)
Screenshot: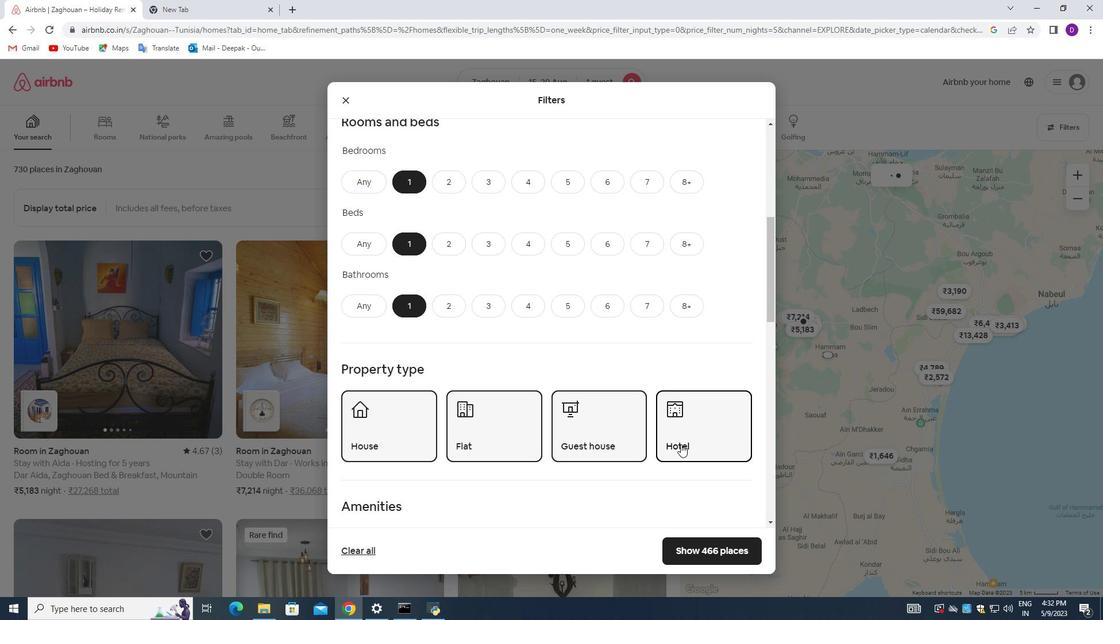 
Action: Mouse moved to (646, 437)
Screenshot: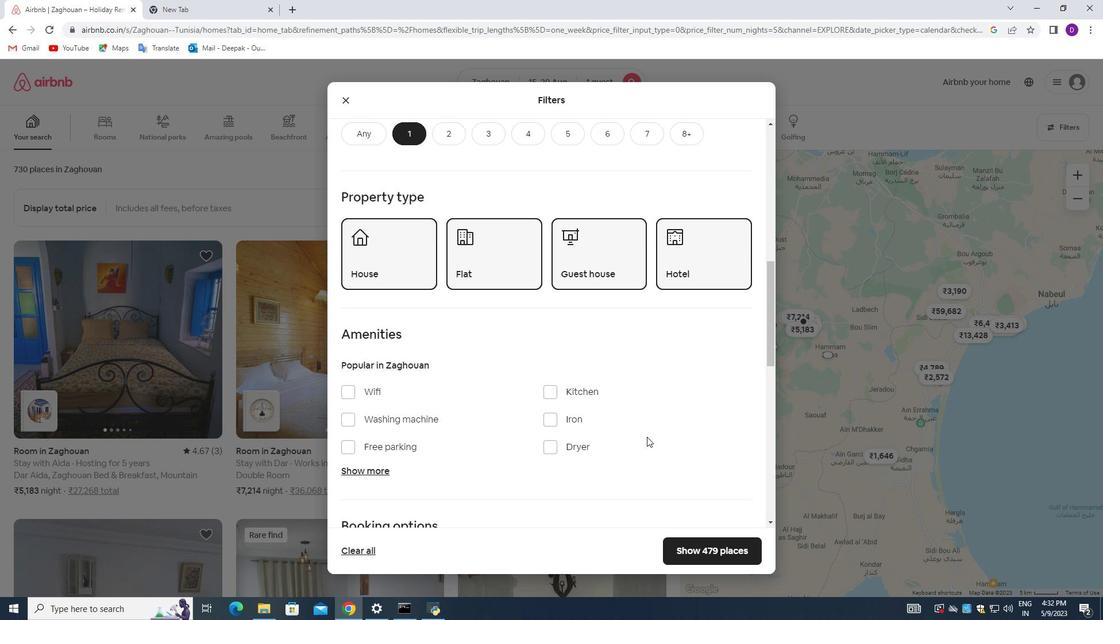 
Action: Mouse scrolled (646, 436) with delta (0, 0)
Screenshot: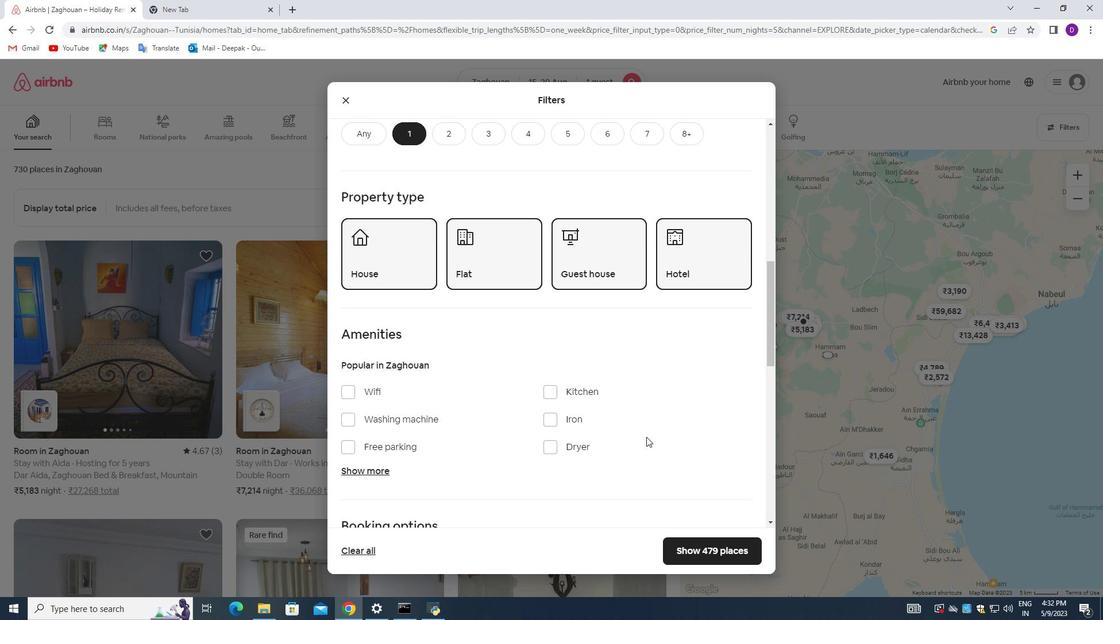 
Action: Mouse scrolled (646, 436) with delta (0, 0)
Screenshot: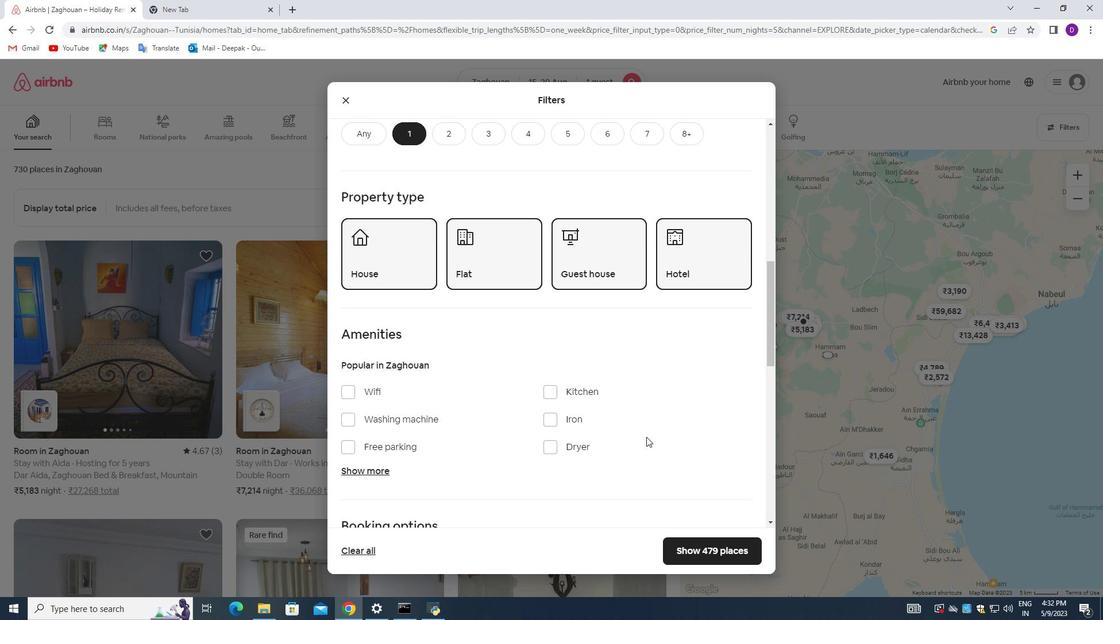 
Action: Mouse moved to (646, 437)
Screenshot: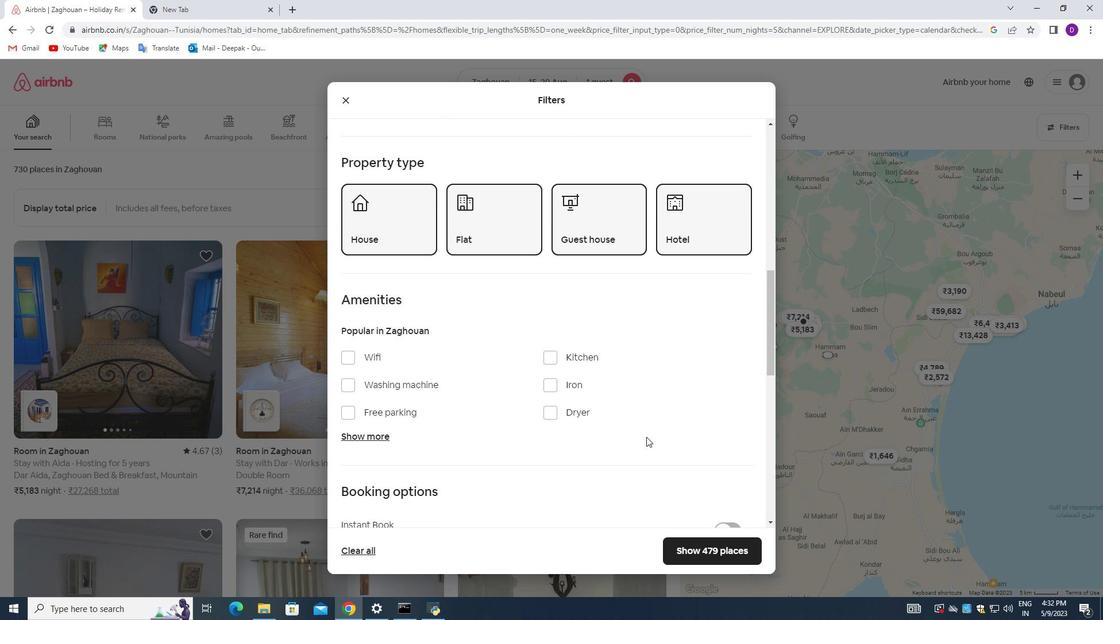
Action: Mouse scrolled (646, 436) with delta (0, 0)
Screenshot: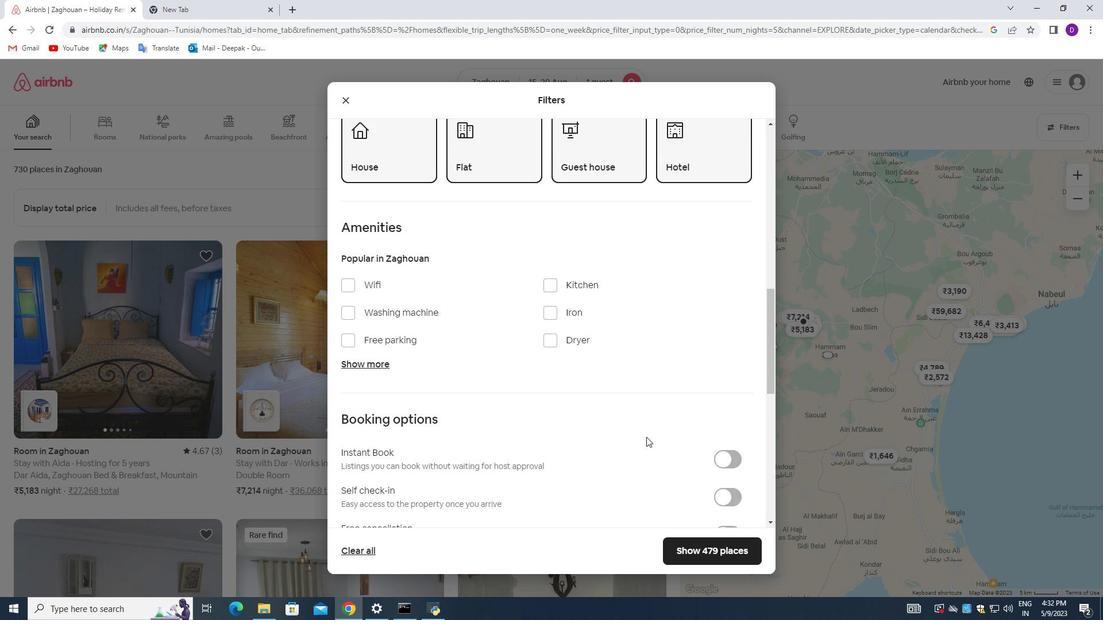 
Action: Mouse scrolled (646, 436) with delta (0, 0)
Screenshot: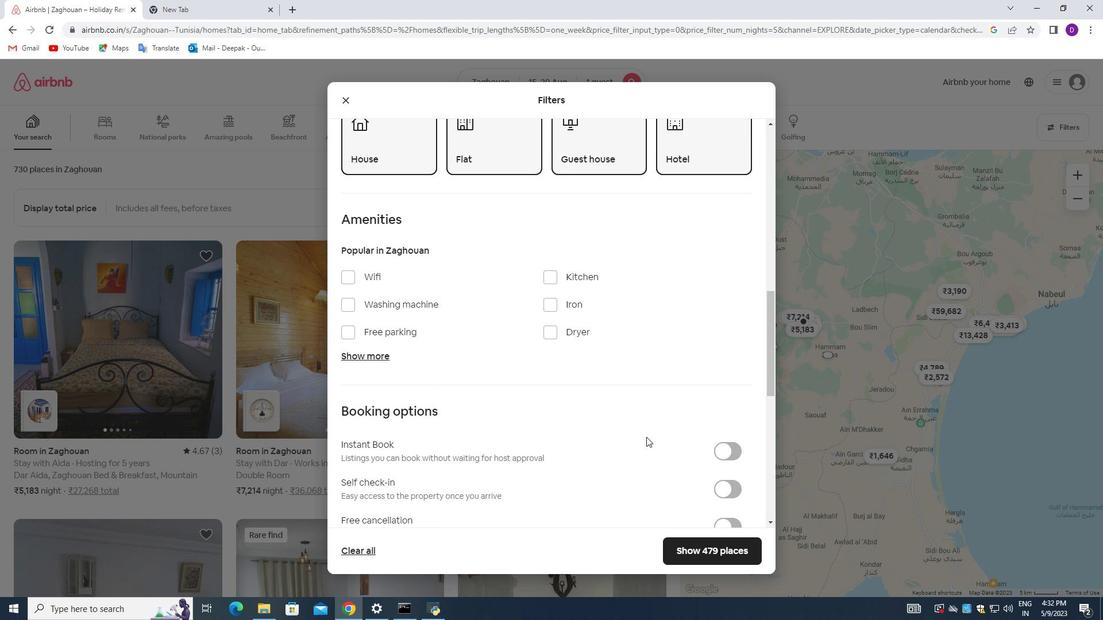 
Action: Mouse scrolled (646, 436) with delta (0, 0)
Screenshot: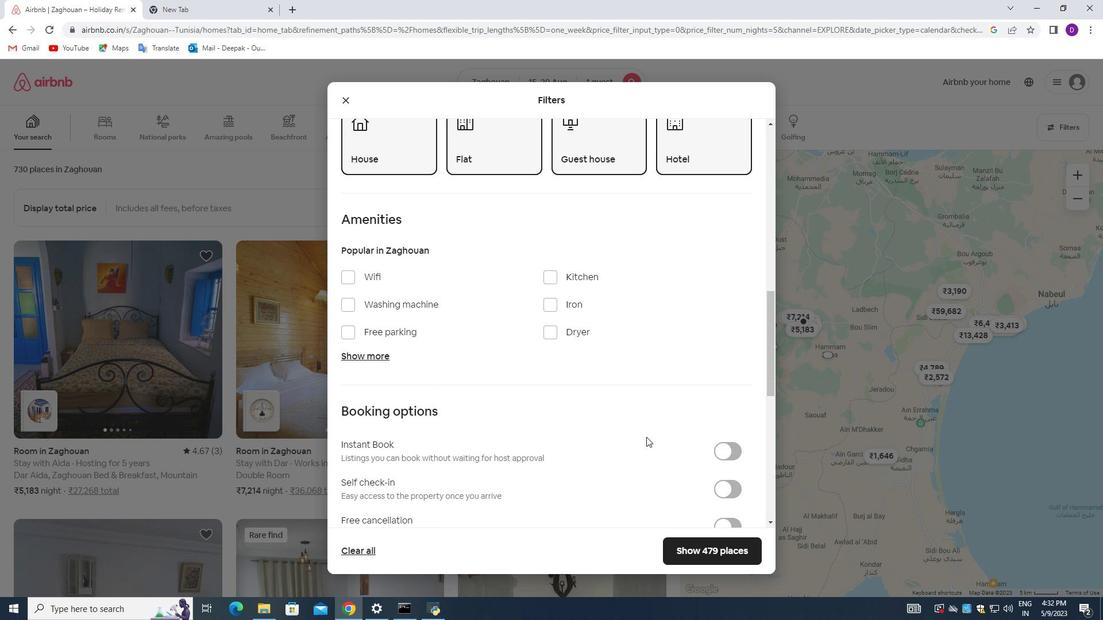 
Action: Mouse moved to (725, 317)
Screenshot: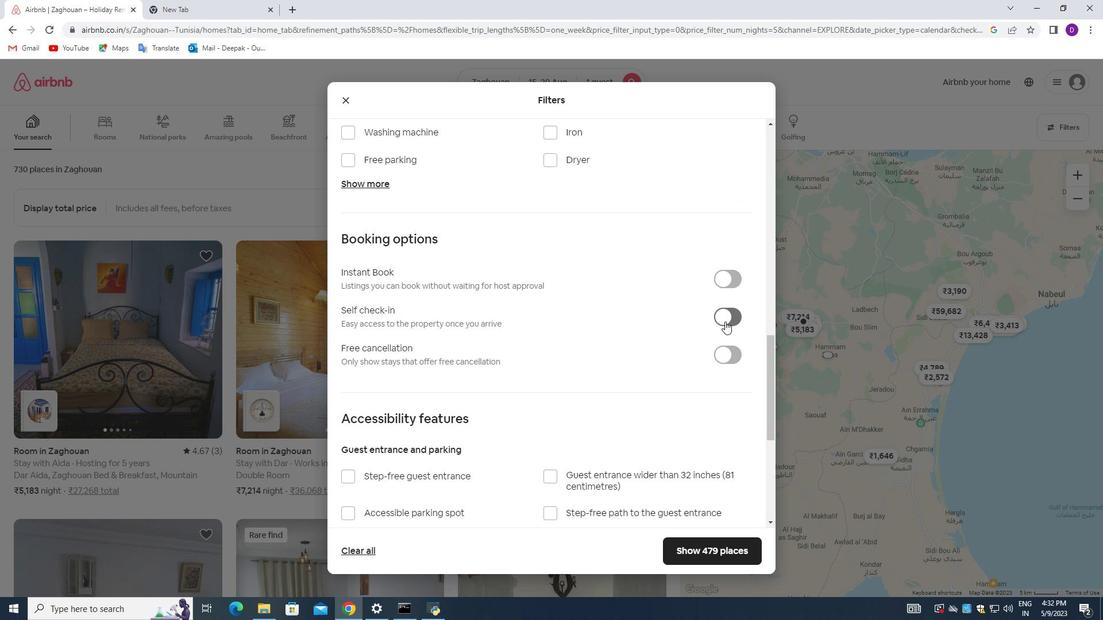 
Action: Mouse pressed left at (725, 317)
Screenshot: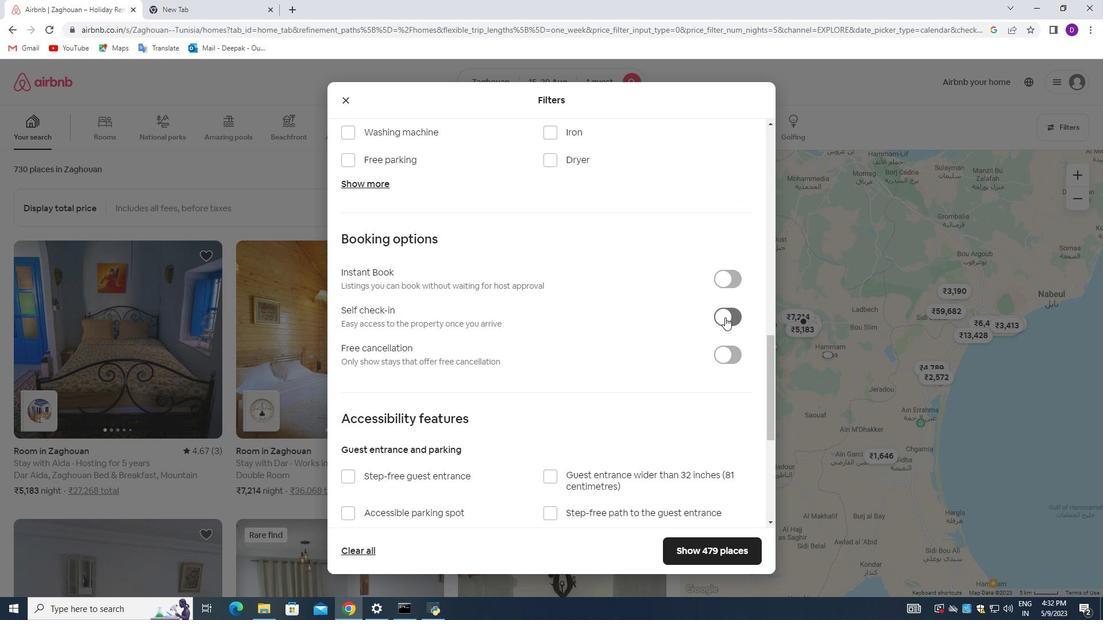 
Action: Mouse moved to (553, 360)
Screenshot: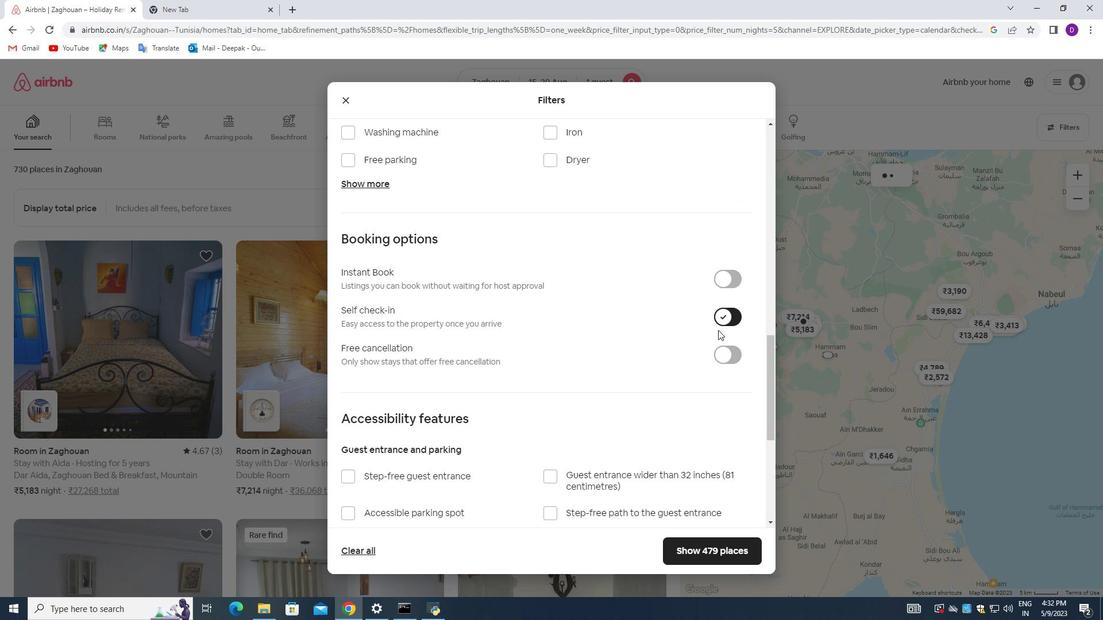 
Action: Mouse scrolled (553, 360) with delta (0, 0)
Screenshot: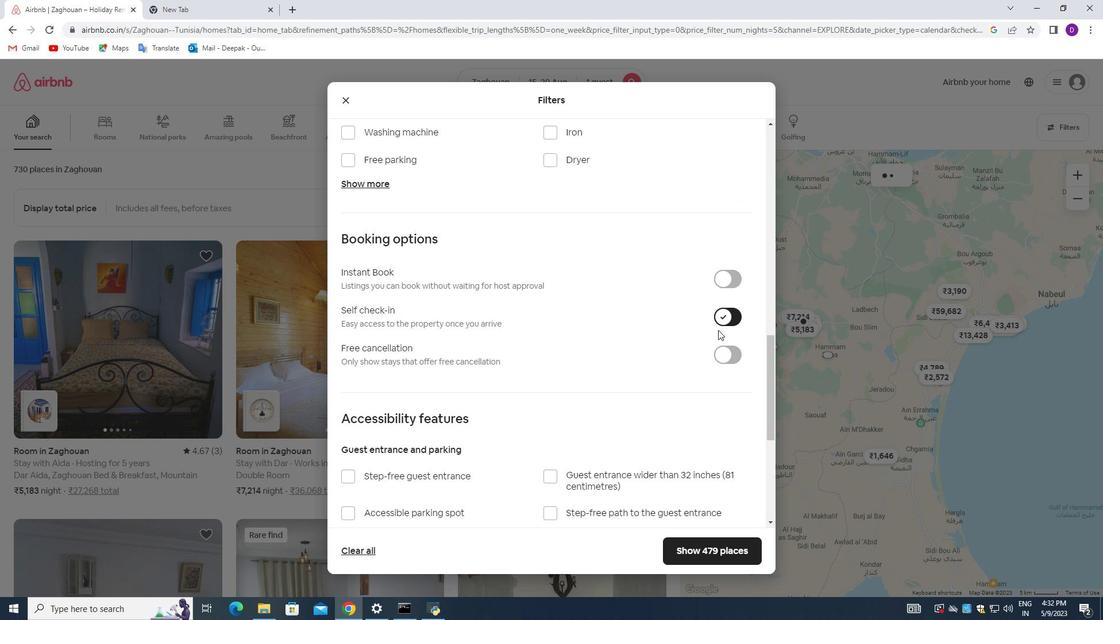 
Action: Mouse scrolled (553, 360) with delta (0, 0)
Screenshot: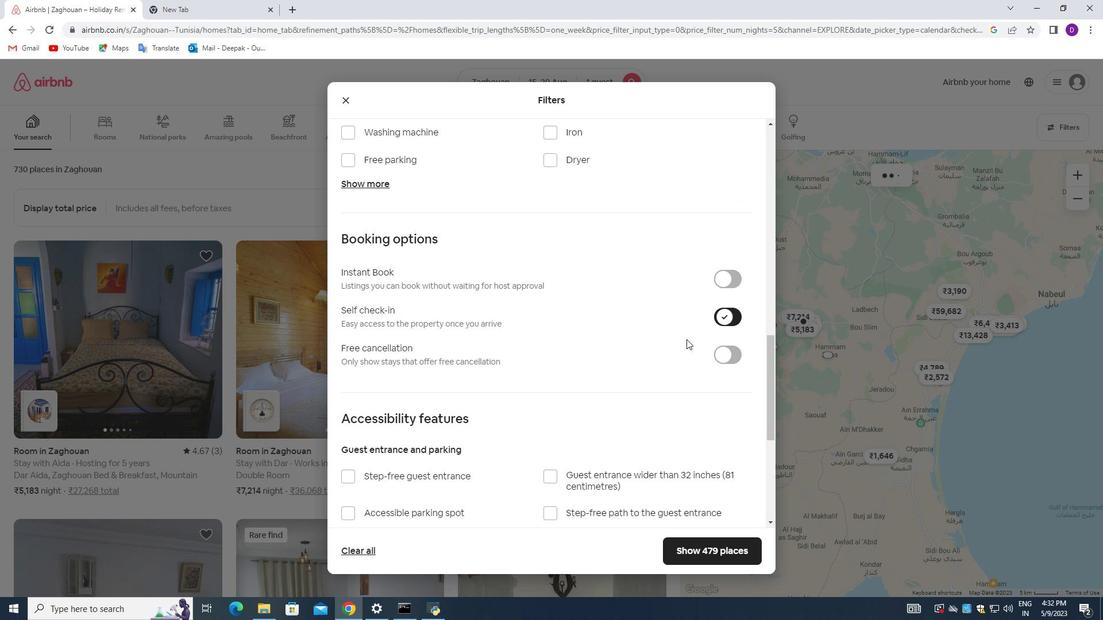 
Action: Mouse scrolled (553, 360) with delta (0, 0)
Screenshot: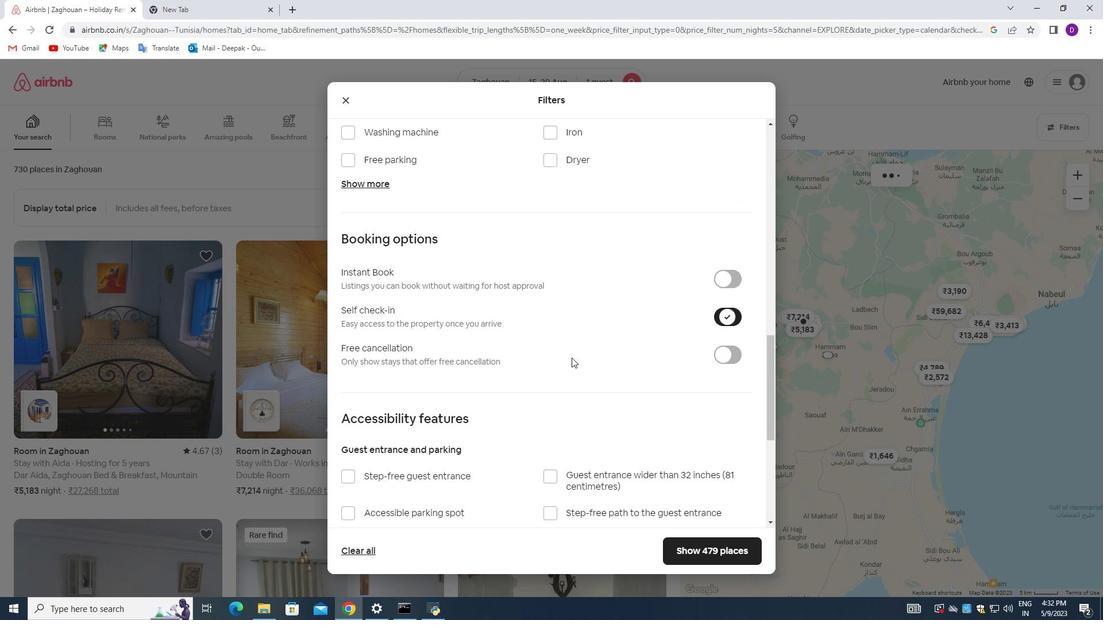 
Action: Mouse scrolled (553, 360) with delta (0, 0)
Screenshot: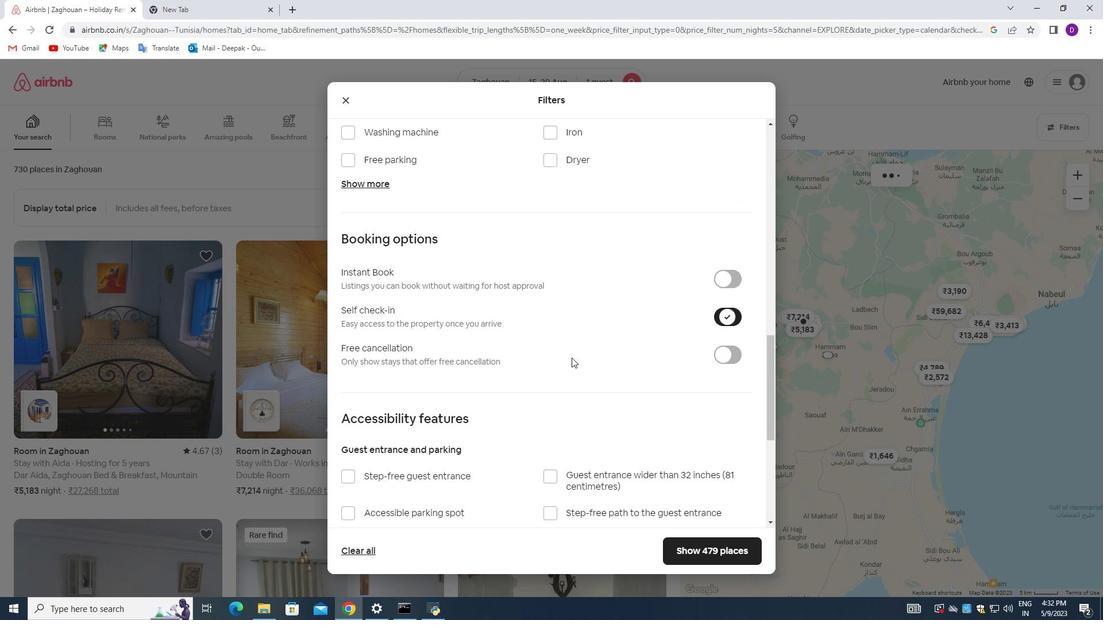 
Action: Mouse scrolled (553, 360) with delta (0, 0)
Screenshot: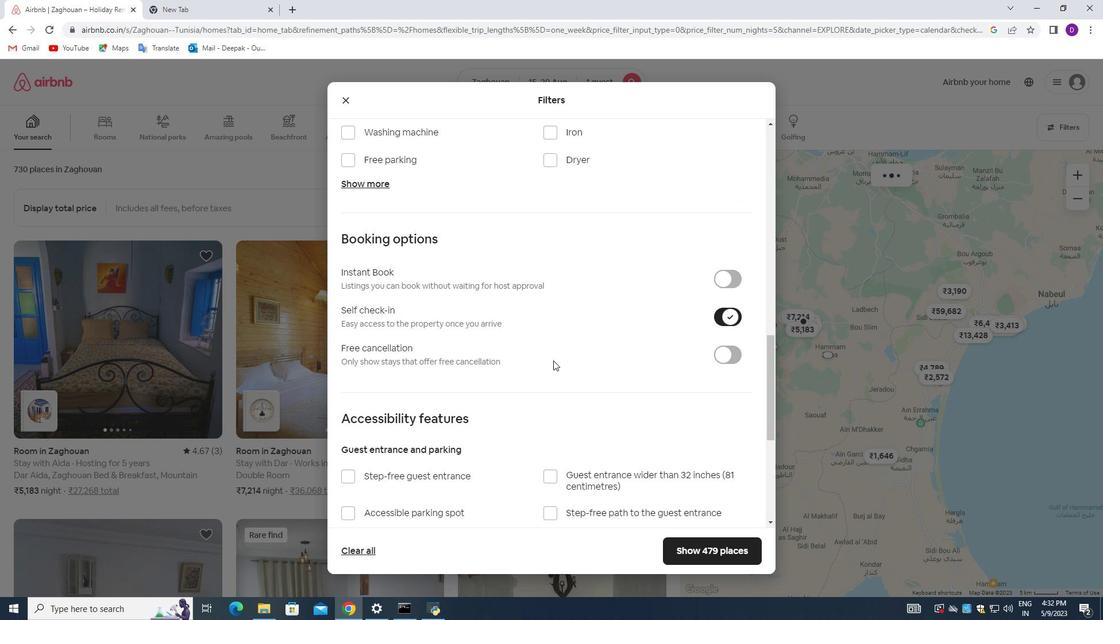
Action: Mouse moved to (552, 360)
Screenshot: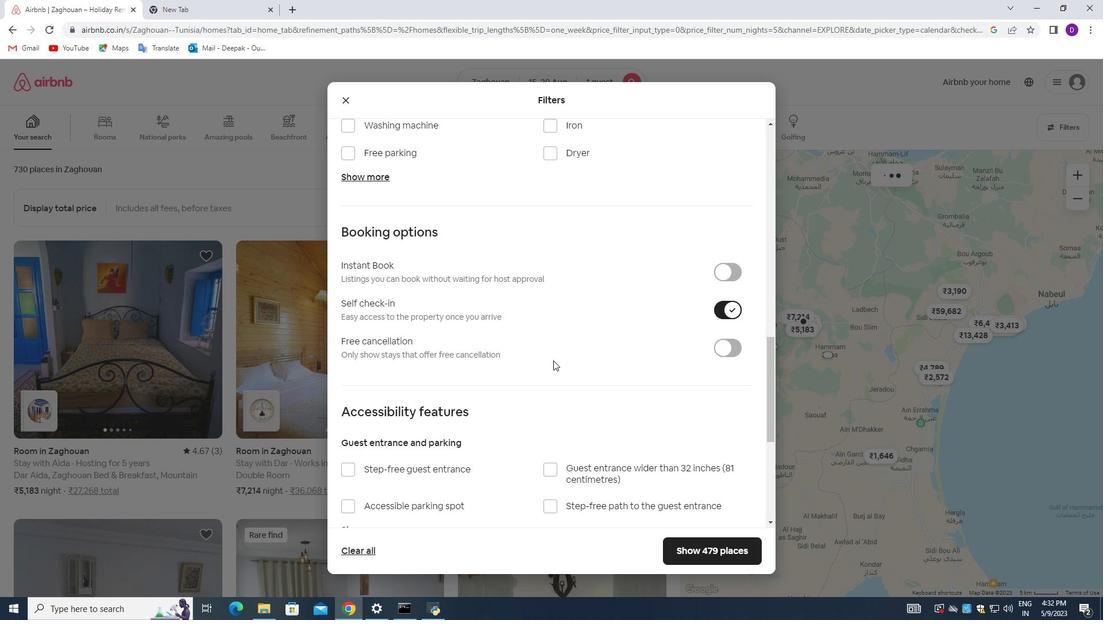 
Action: Mouse scrolled (552, 360) with delta (0, 0)
Screenshot: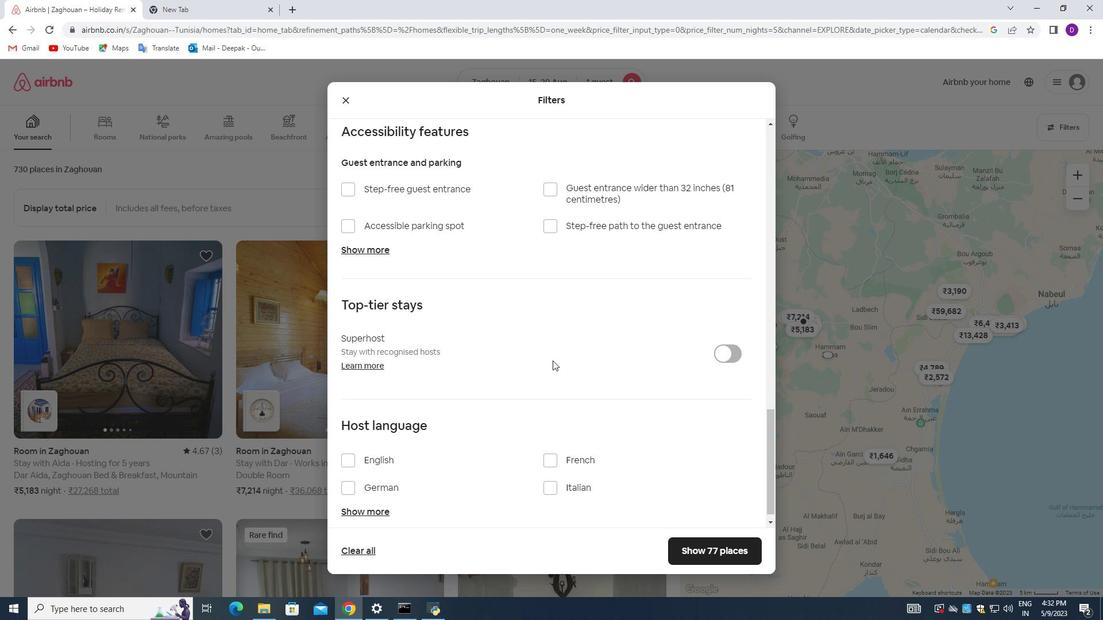 
Action: Mouse scrolled (552, 360) with delta (0, 0)
Screenshot: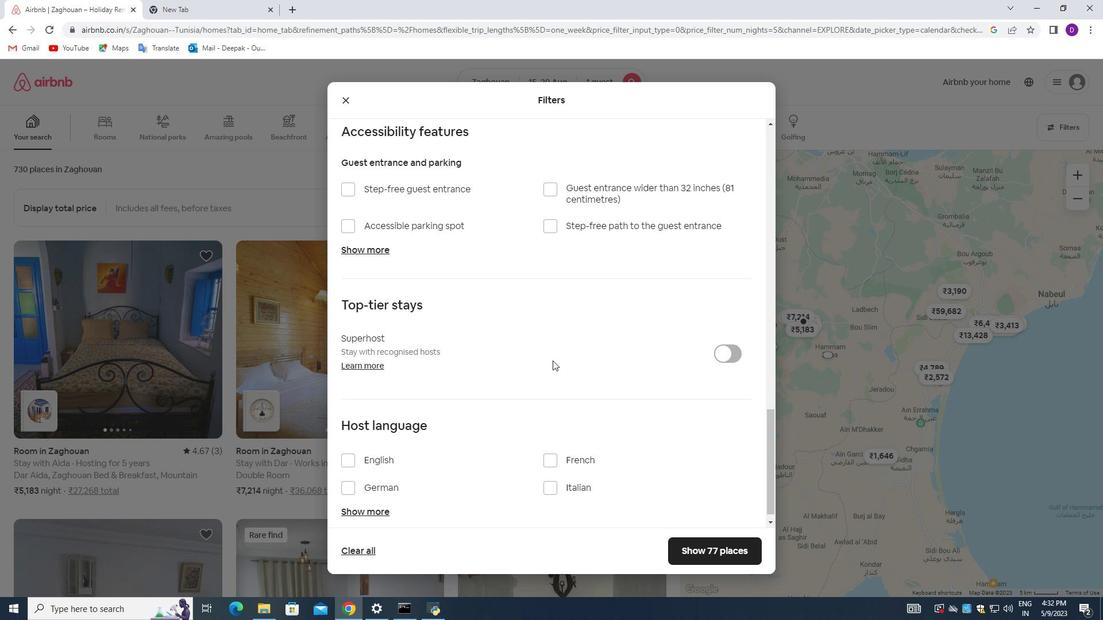 
Action: Mouse scrolled (552, 360) with delta (0, 0)
Screenshot: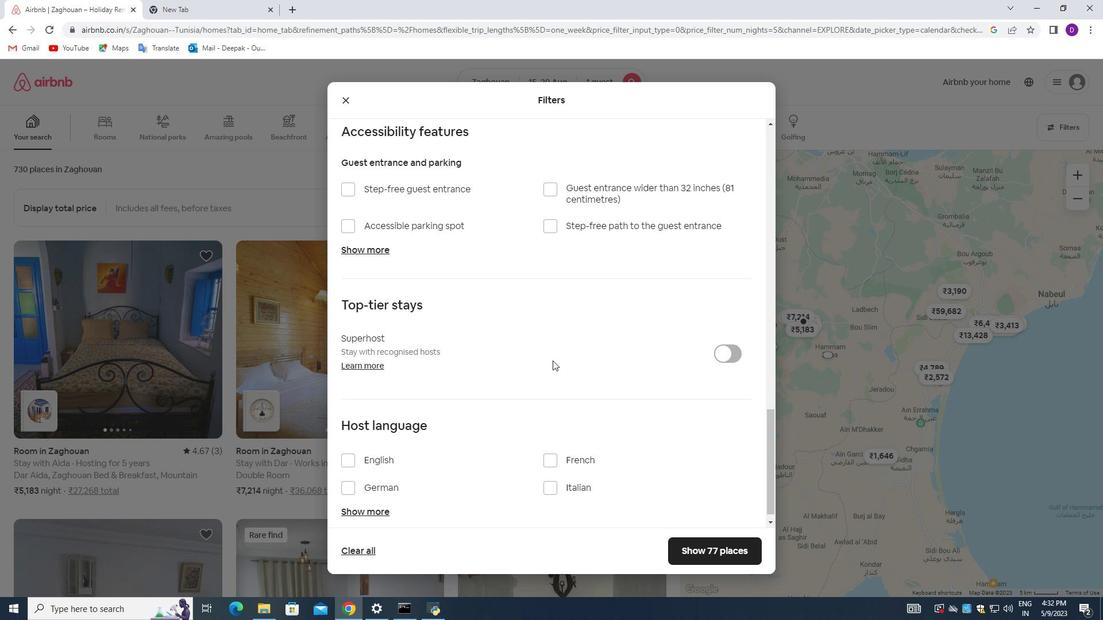 
Action: Mouse moved to (347, 456)
Screenshot: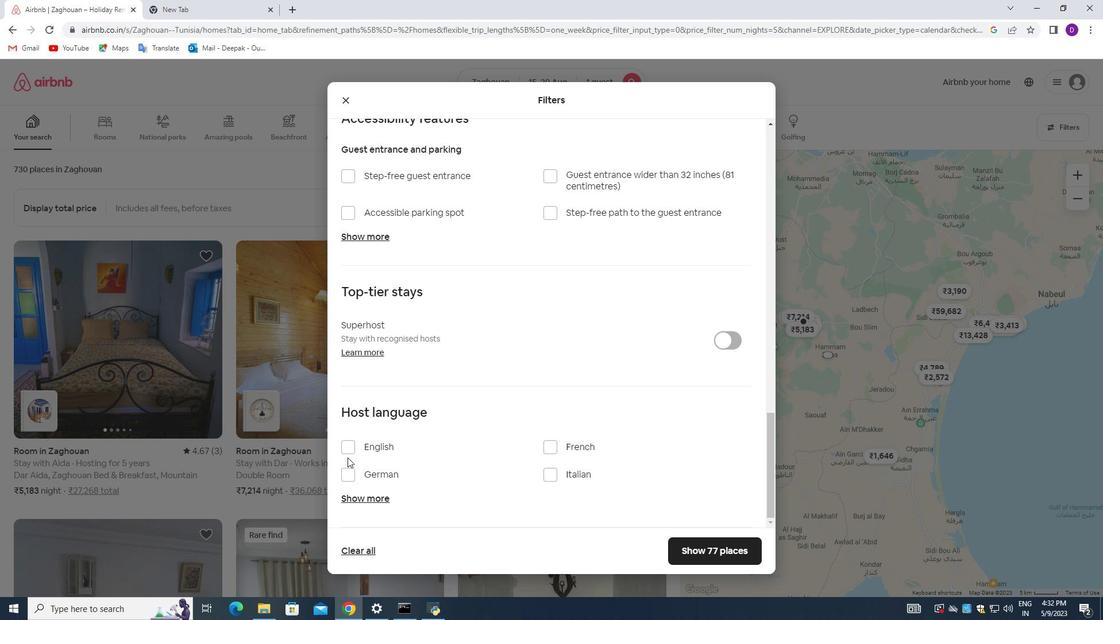
Action: Mouse pressed left at (347, 456)
Screenshot: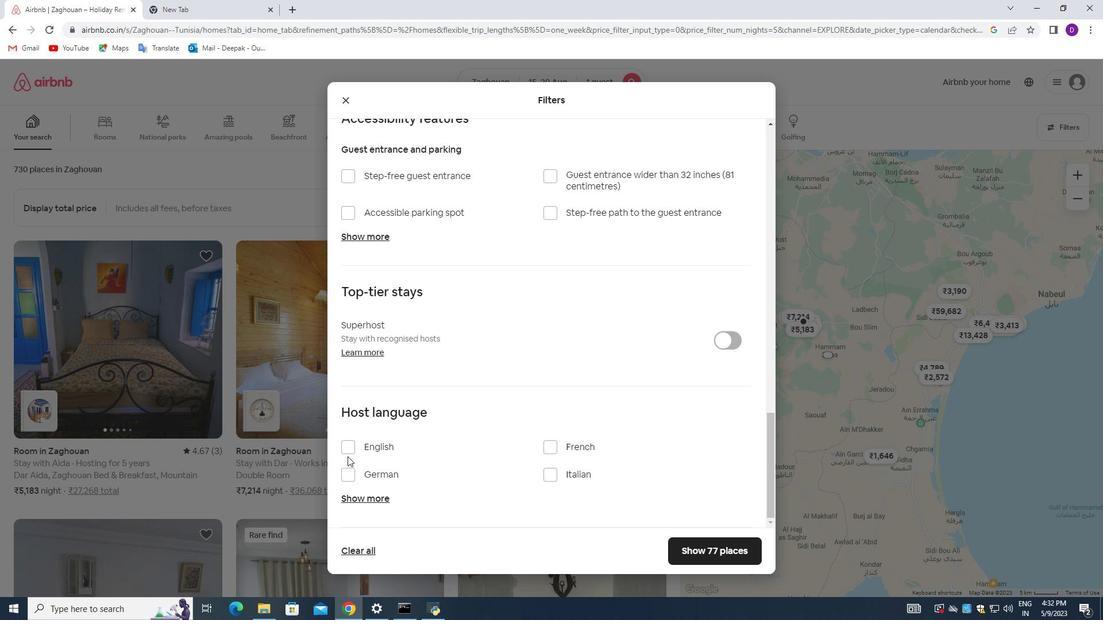 
Action: Mouse moved to (347, 449)
Screenshot: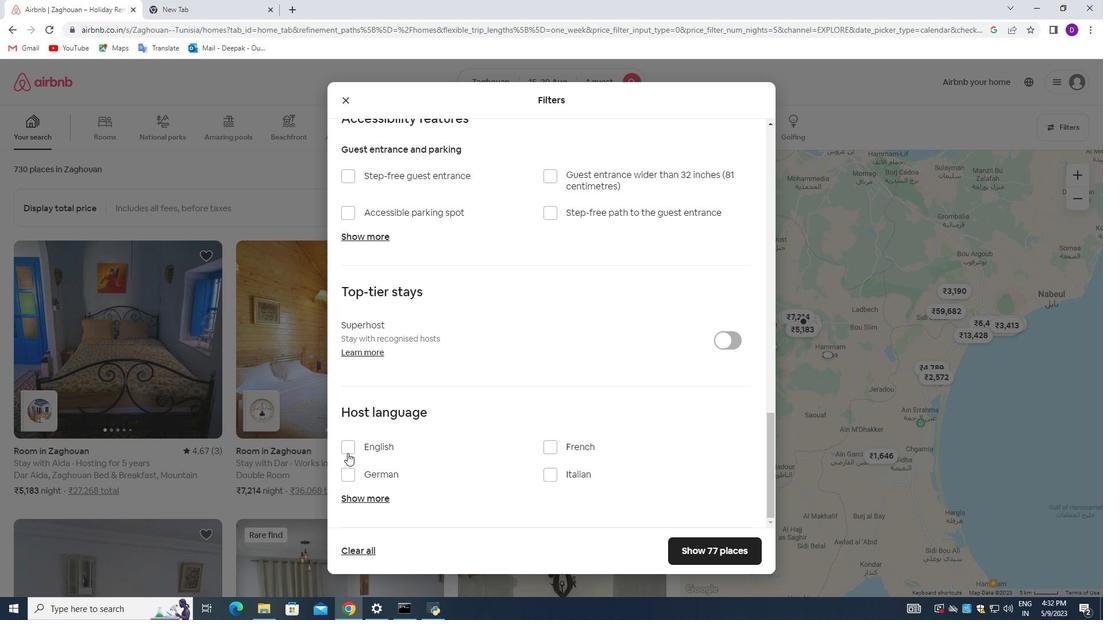 
Action: Mouse pressed left at (347, 449)
Screenshot: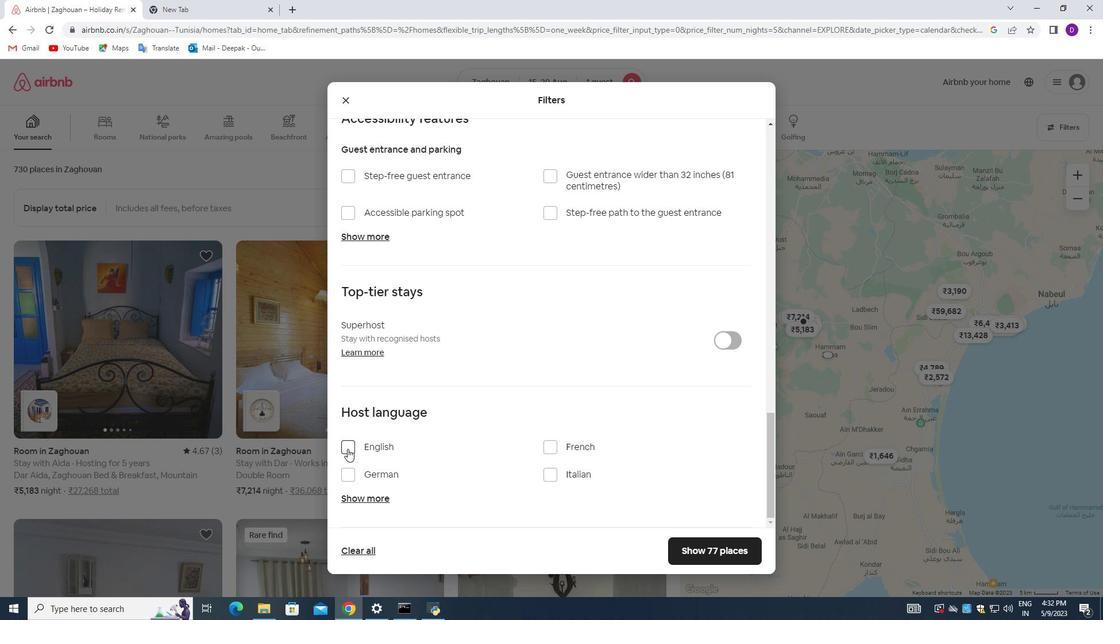 
Action: Mouse moved to (680, 559)
Screenshot: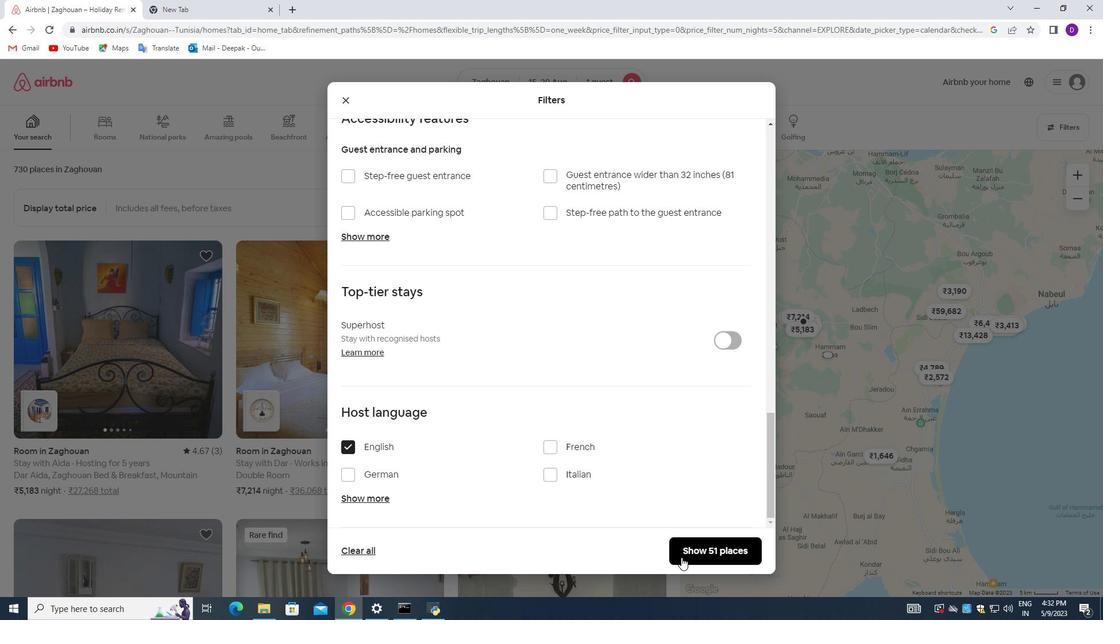 
Action: Mouse pressed left at (680, 559)
Screenshot: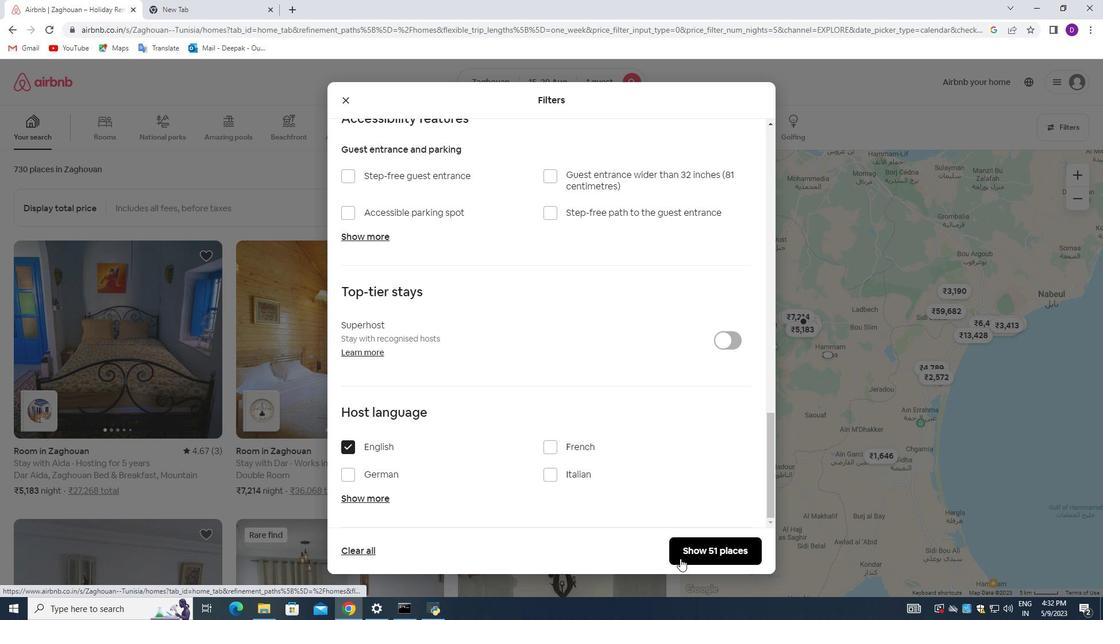 
